 Task: Search round trip flight ticket for 2 adults, 4 children and 1 infant on lap in business from Memphis: Memphis International Airport to Evansville: Evansville Regional Airport on 8-3-2023 and return on 8-3-2023. Choice of flights is Westjet. Price is upto 78000. Outbound departure time preference is 16:00.
Action: Mouse moved to (284, 143)
Screenshot: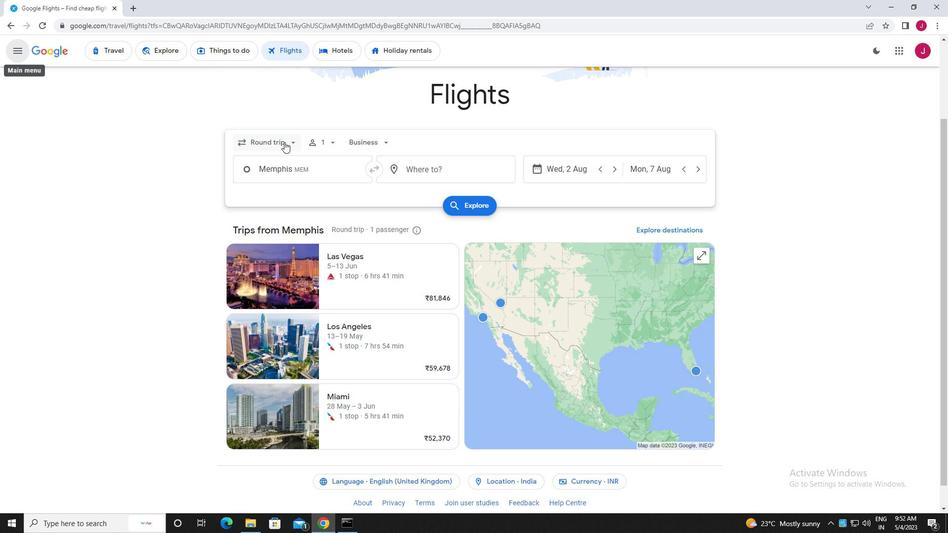 
Action: Mouse pressed left at (284, 143)
Screenshot: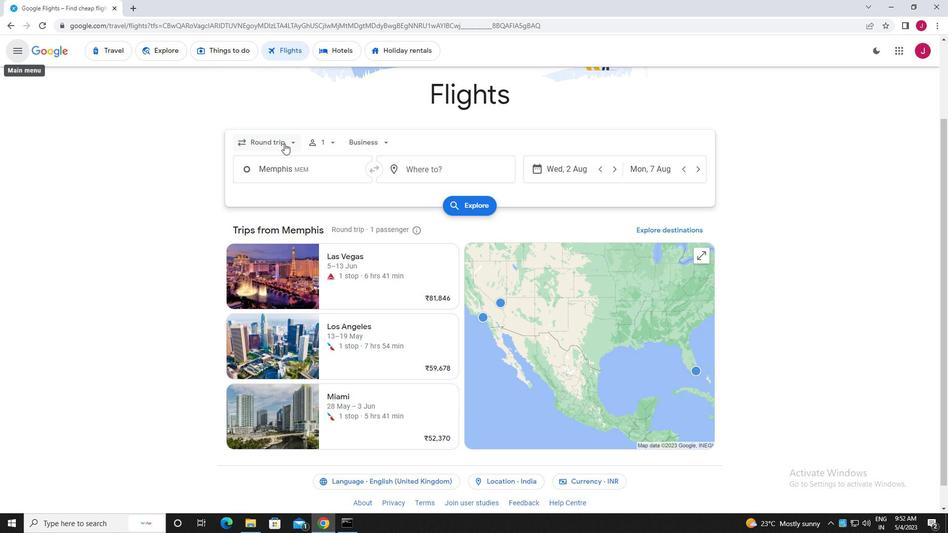 
Action: Mouse moved to (283, 162)
Screenshot: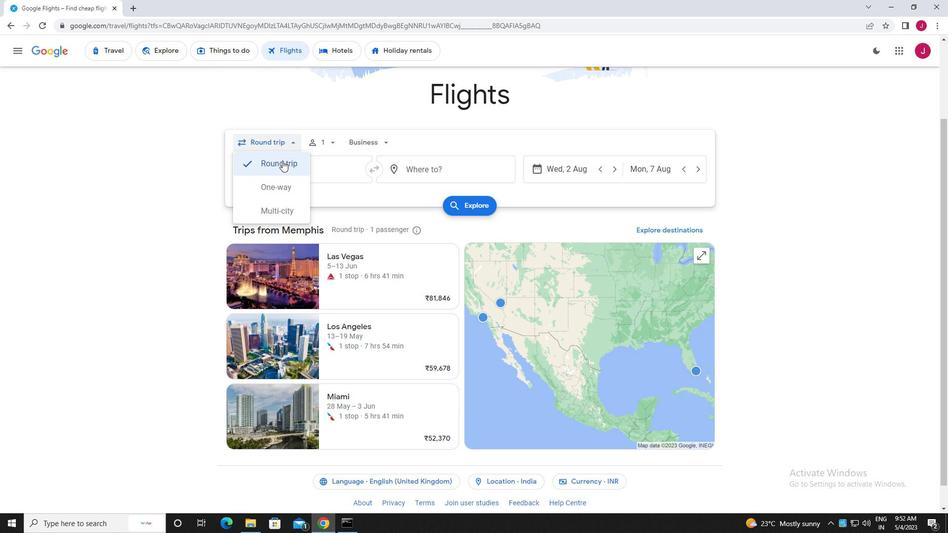 
Action: Mouse pressed left at (283, 162)
Screenshot: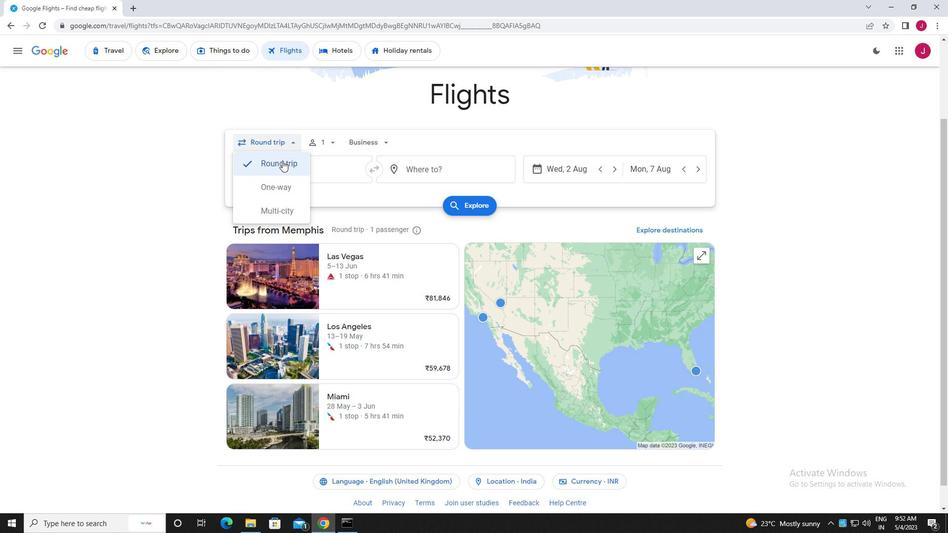 
Action: Mouse moved to (332, 140)
Screenshot: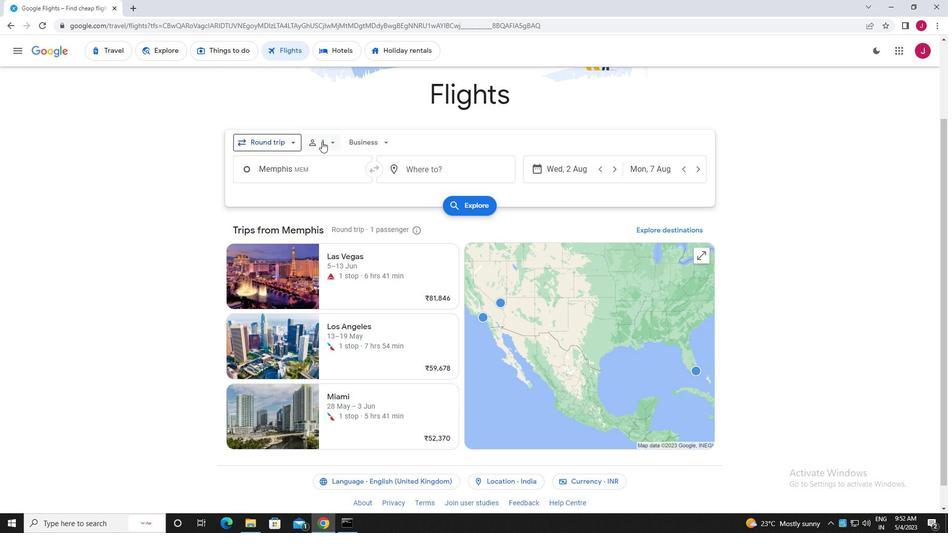 
Action: Mouse pressed left at (332, 140)
Screenshot: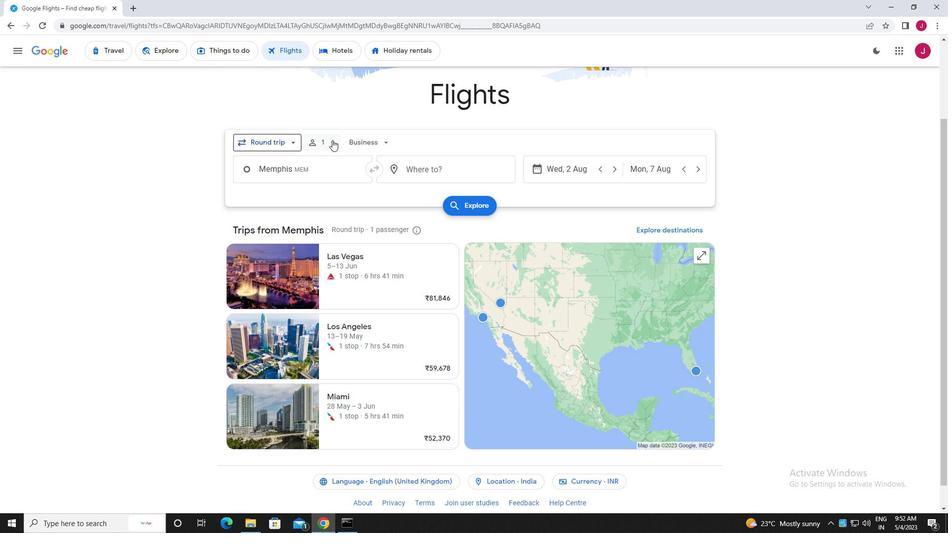 
Action: Mouse moved to (413, 168)
Screenshot: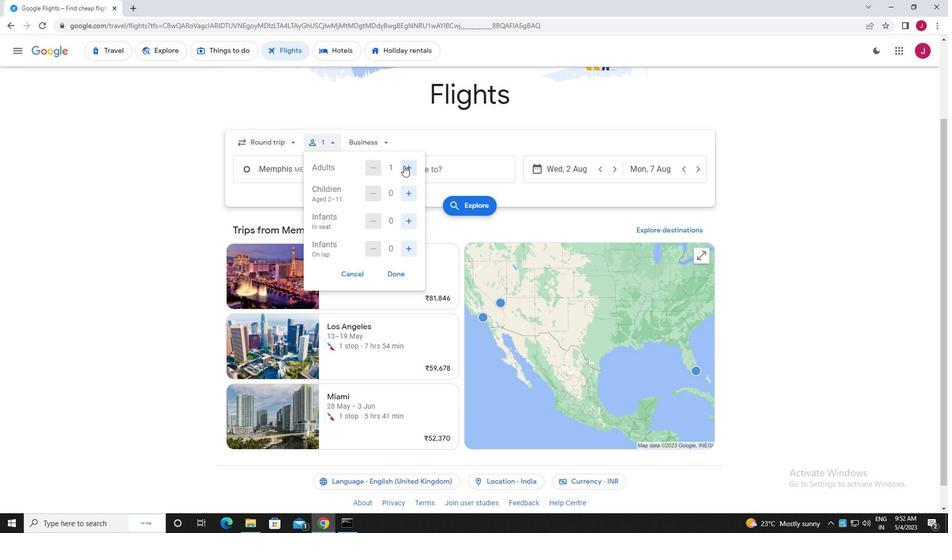 
Action: Mouse pressed left at (413, 168)
Screenshot: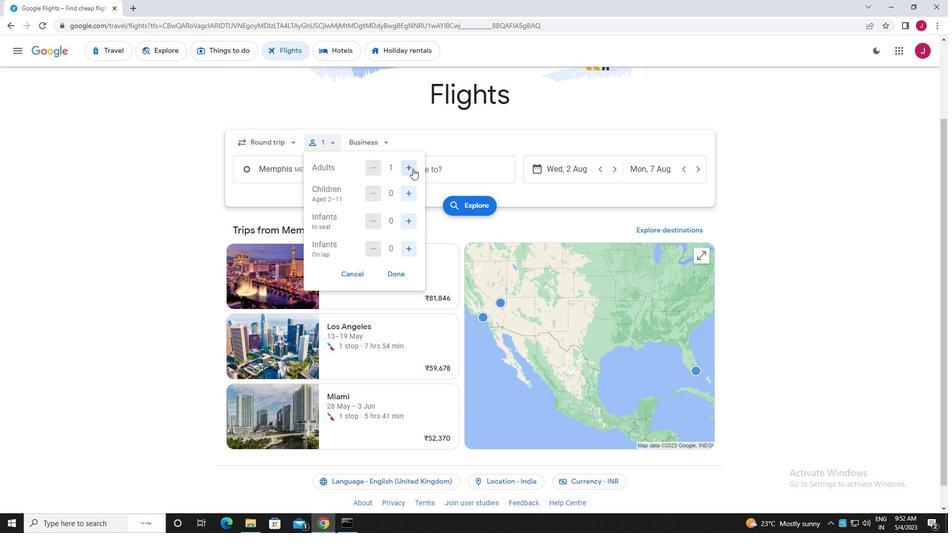 
Action: Mouse moved to (410, 196)
Screenshot: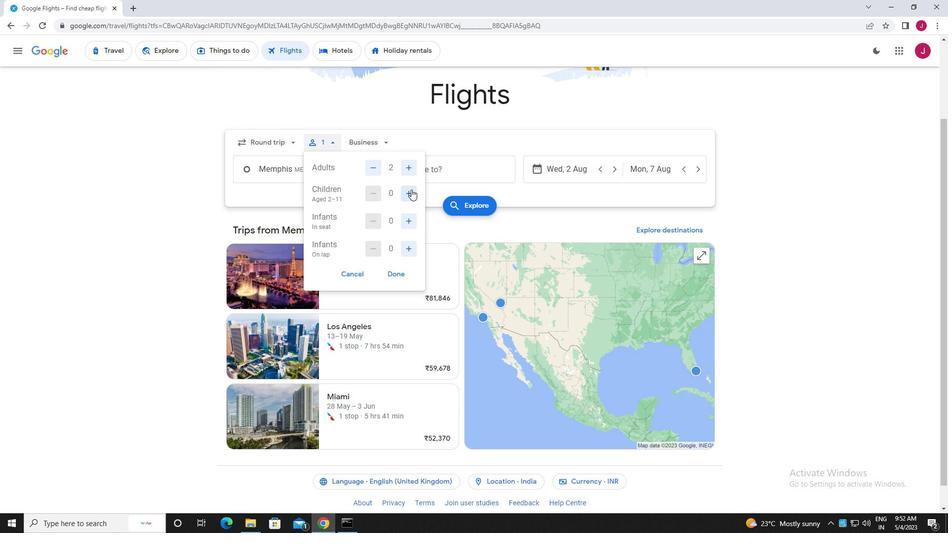 
Action: Mouse pressed left at (410, 196)
Screenshot: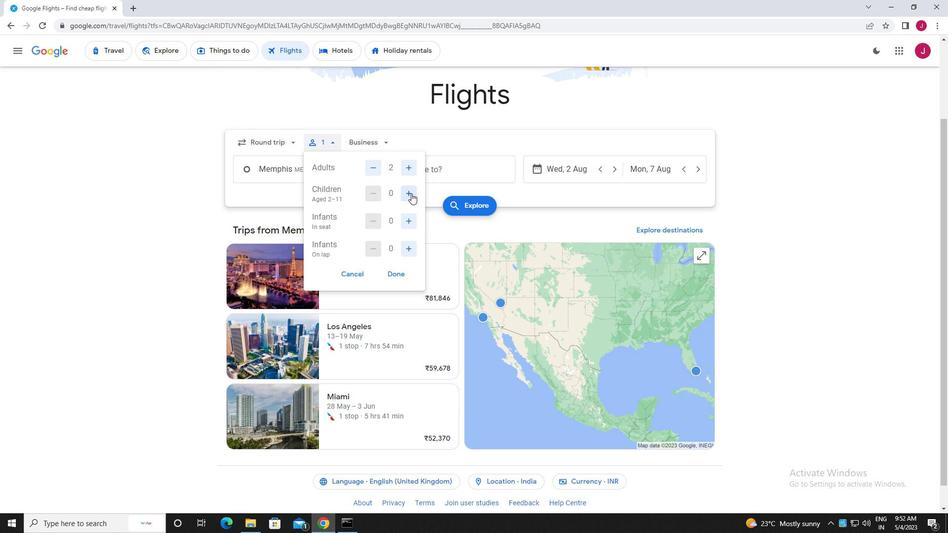 
Action: Mouse pressed left at (410, 196)
Screenshot: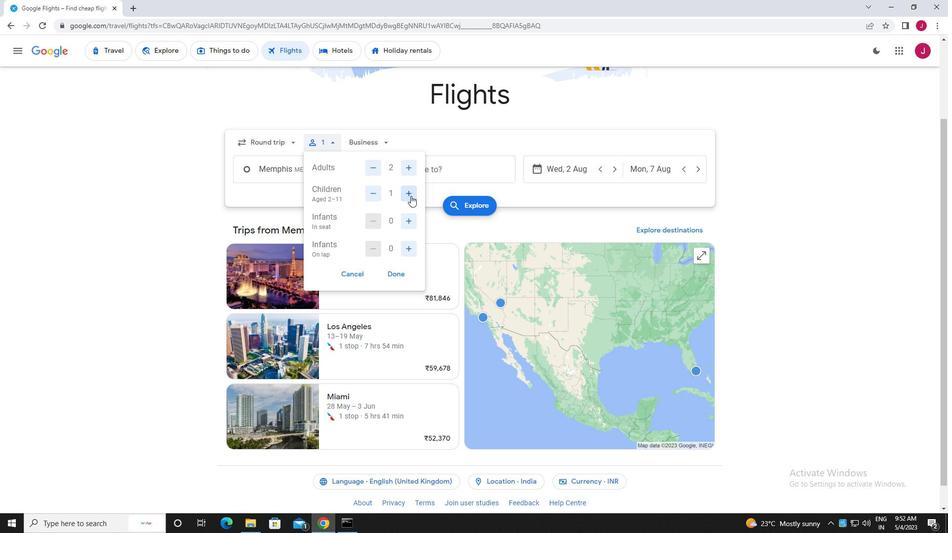 
Action: Mouse pressed left at (410, 196)
Screenshot: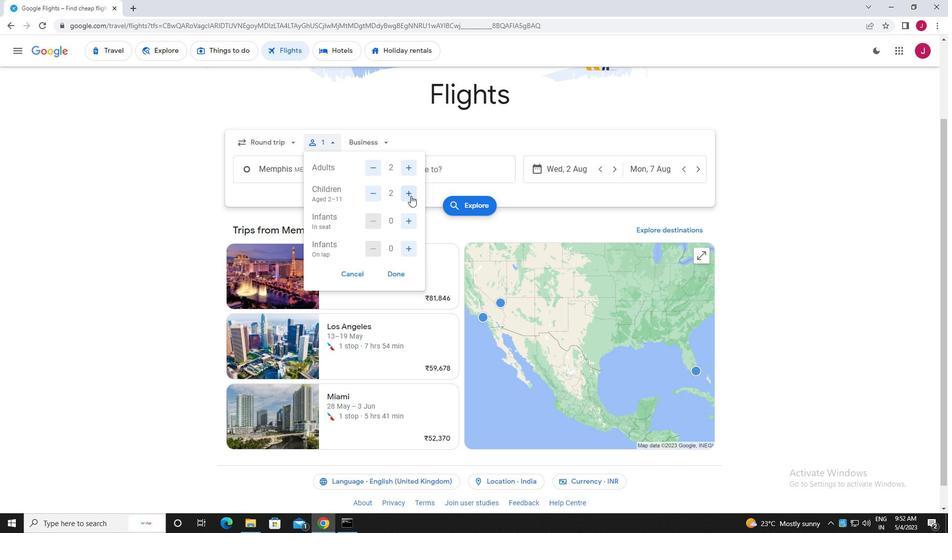 
Action: Mouse pressed left at (410, 196)
Screenshot: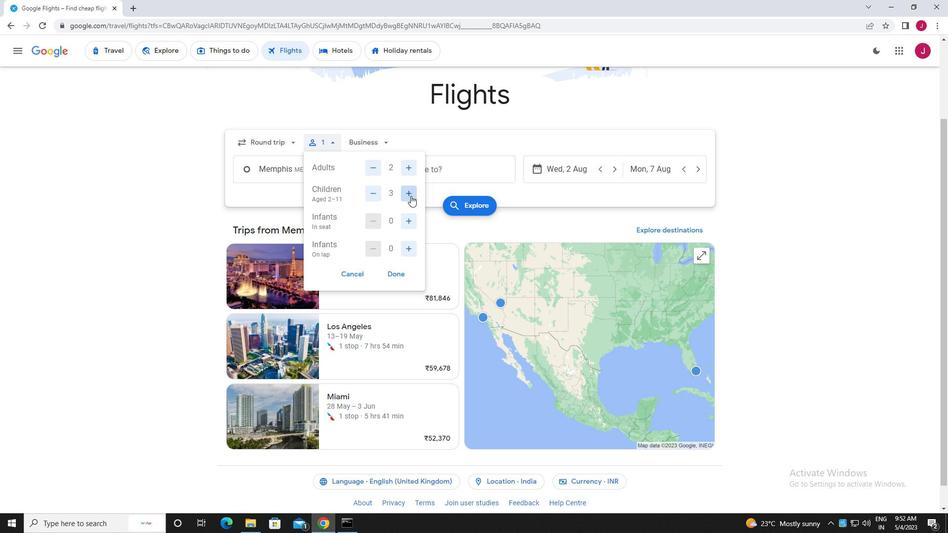 
Action: Mouse moved to (408, 249)
Screenshot: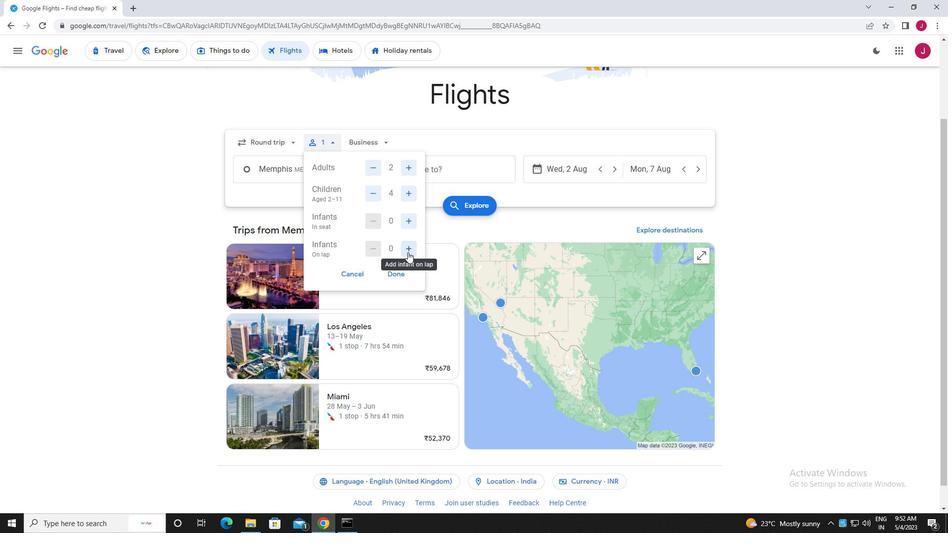 
Action: Mouse pressed left at (408, 249)
Screenshot: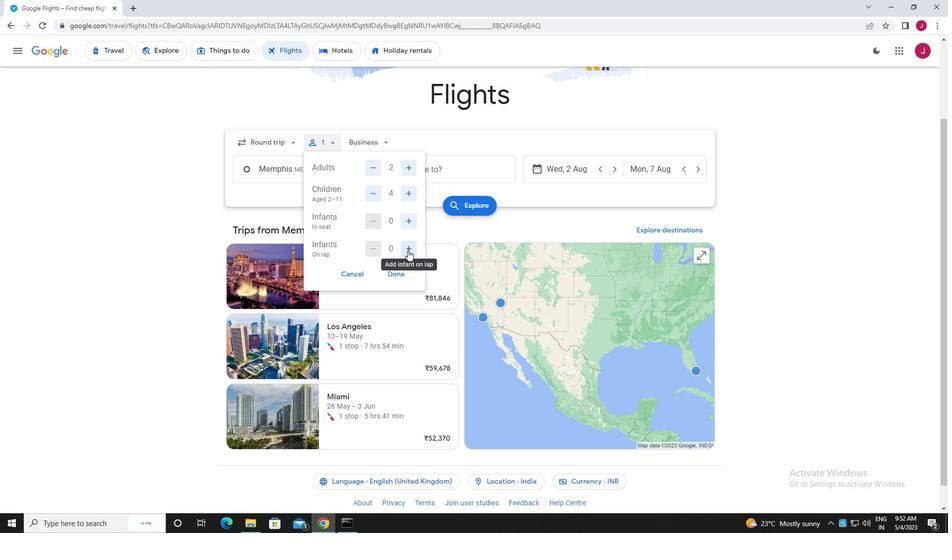 
Action: Mouse moved to (393, 273)
Screenshot: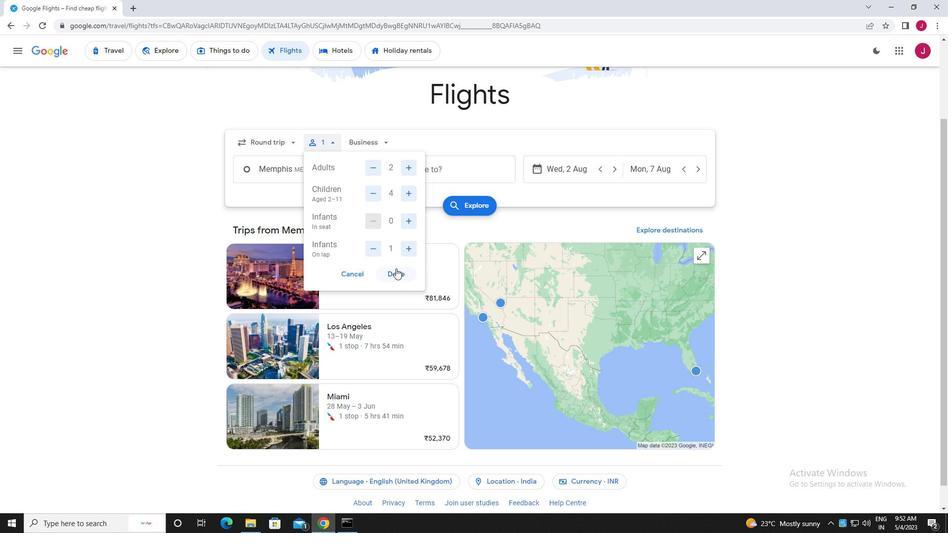 
Action: Mouse pressed left at (393, 273)
Screenshot: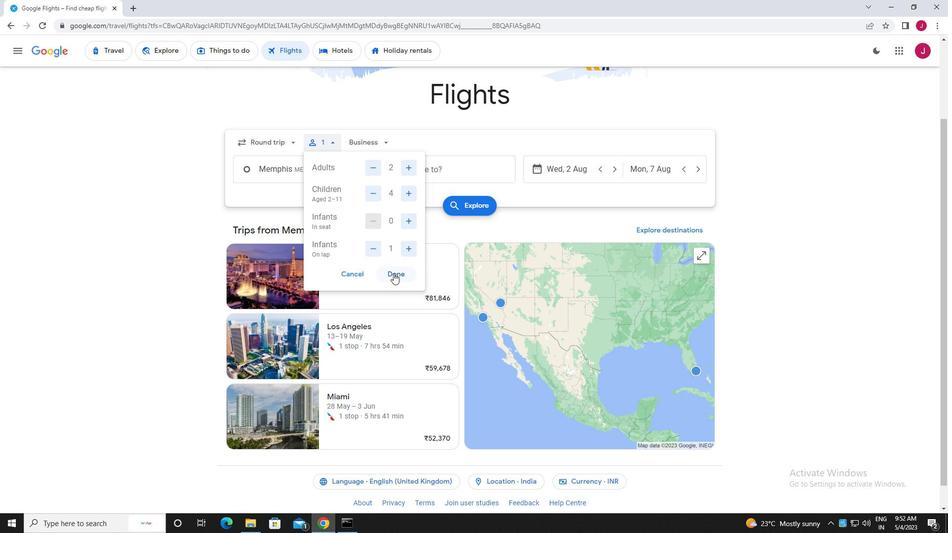 
Action: Mouse moved to (375, 145)
Screenshot: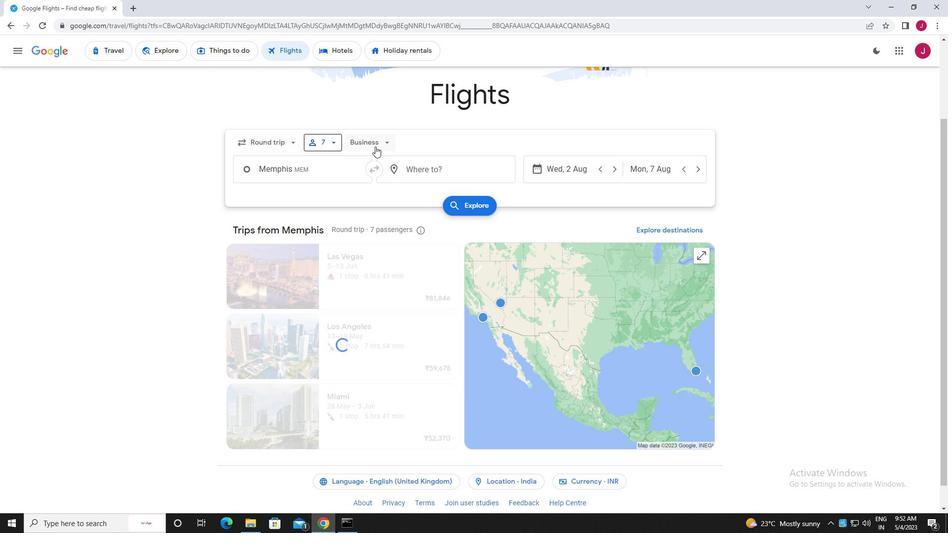 
Action: Mouse pressed left at (375, 145)
Screenshot: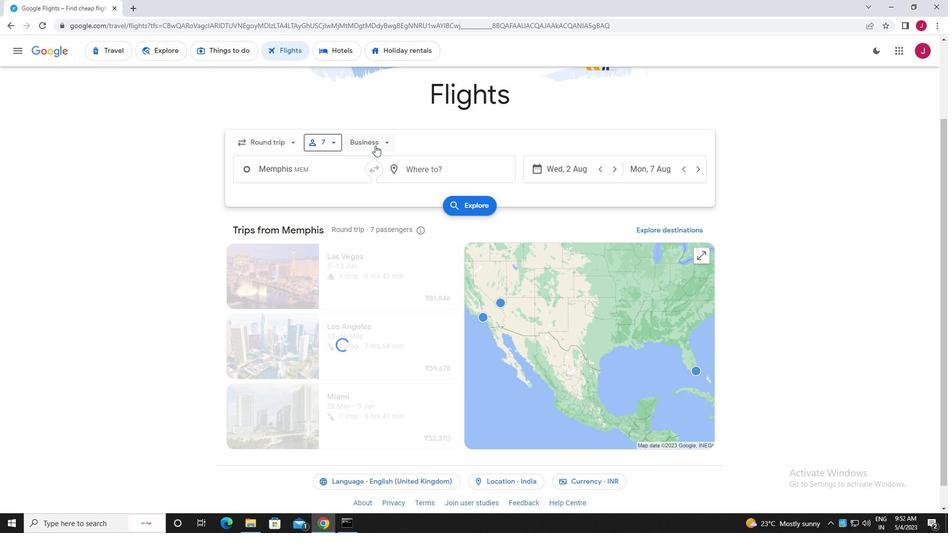 
Action: Mouse moved to (384, 210)
Screenshot: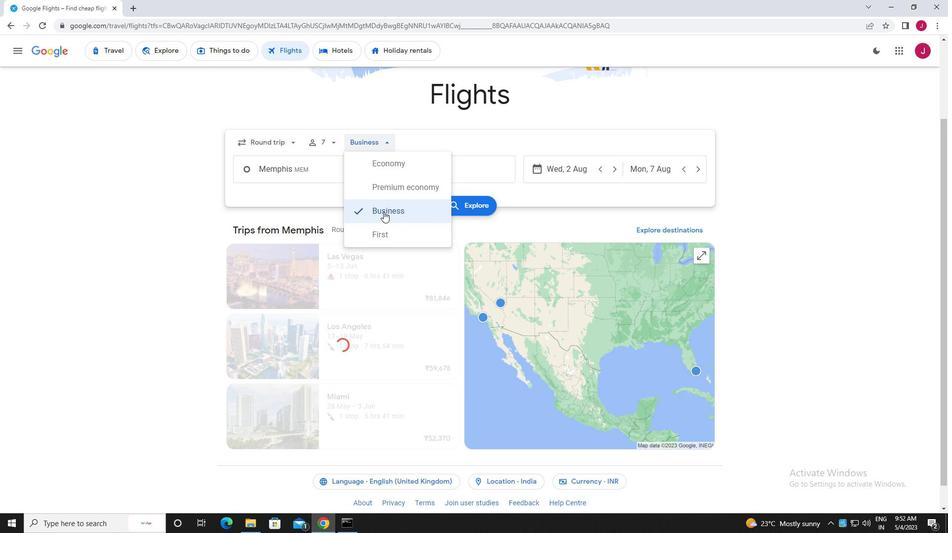 
Action: Mouse pressed left at (384, 210)
Screenshot: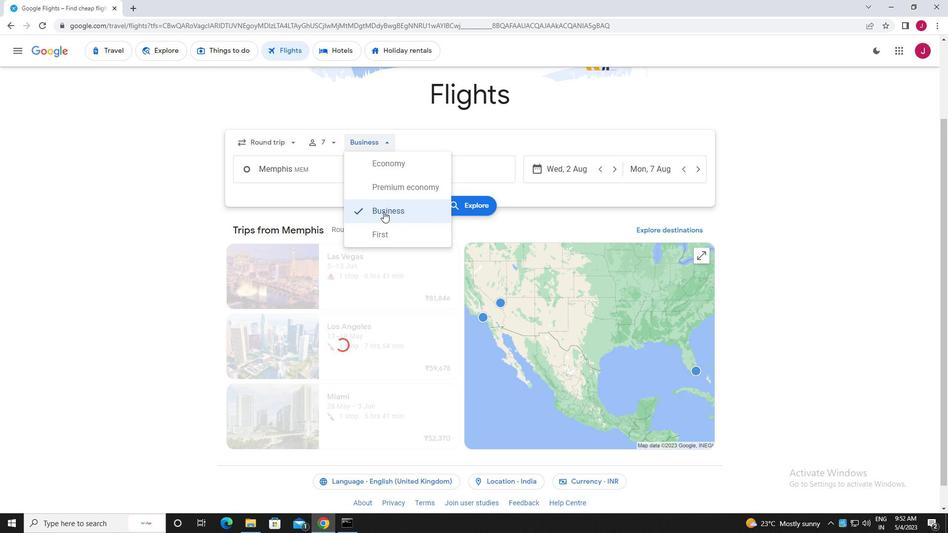 
Action: Mouse moved to (332, 172)
Screenshot: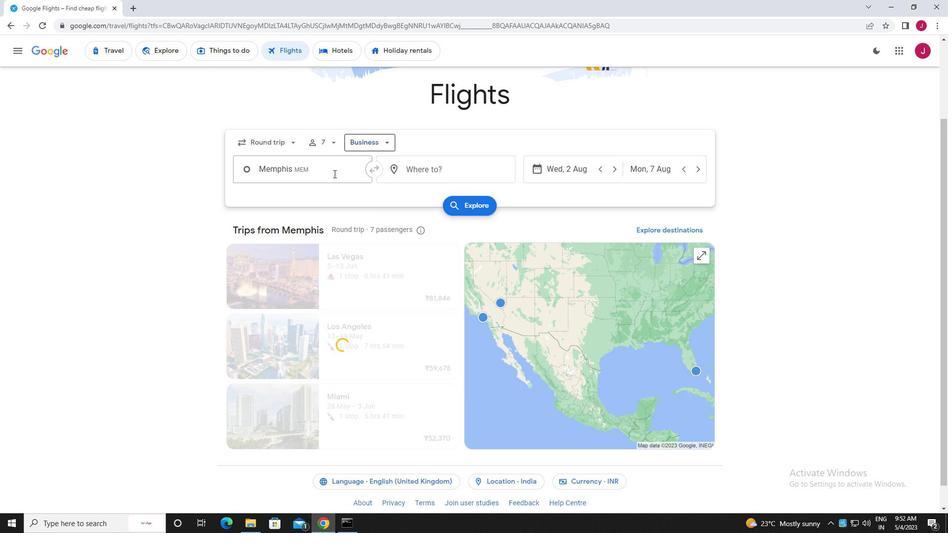 
Action: Mouse pressed left at (332, 172)
Screenshot: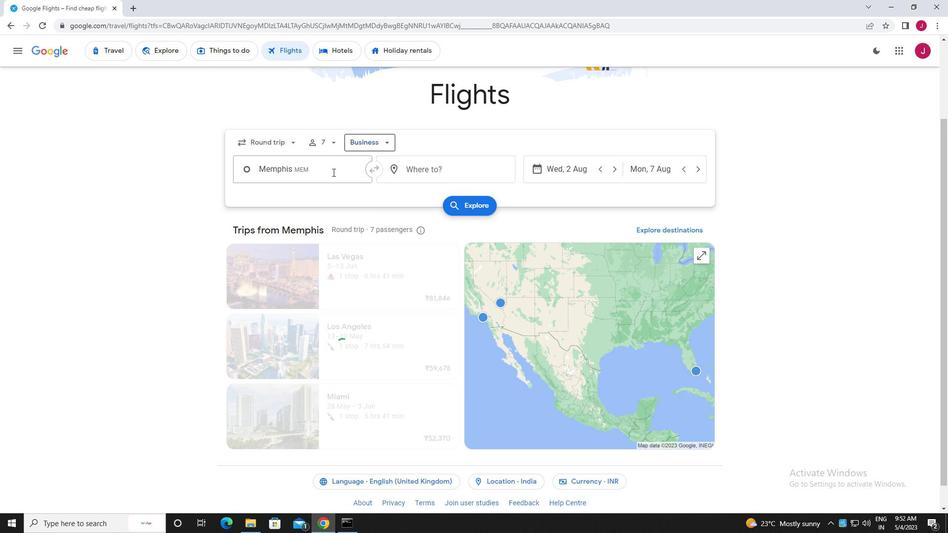 
Action: Key pressed memphis
Screenshot: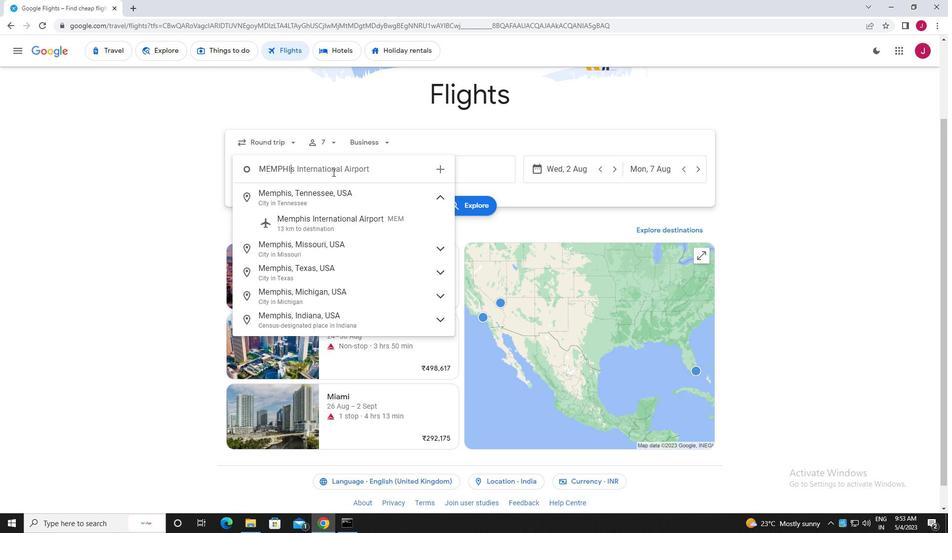 
Action: Mouse moved to (341, 216)
Screenshot: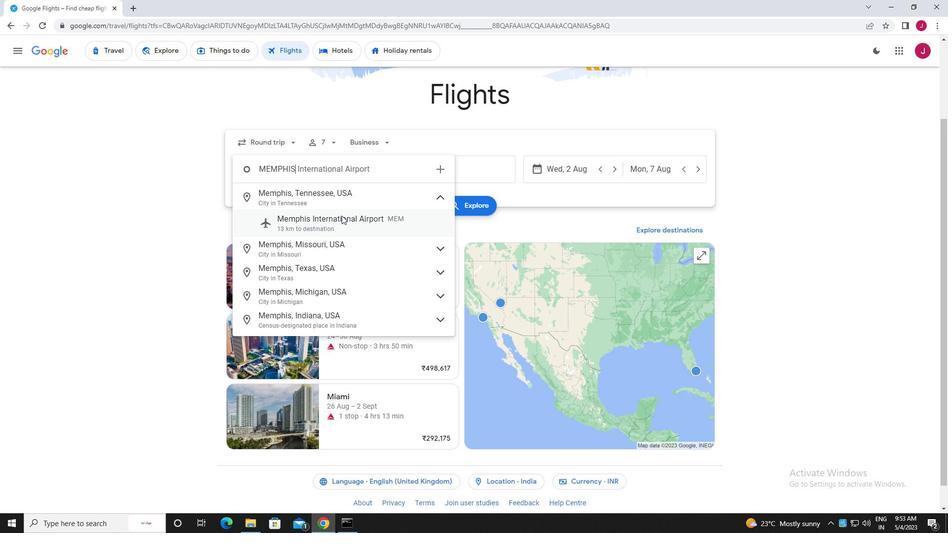 
Action: Mouse pressed left at (341, 216)
Screenshot: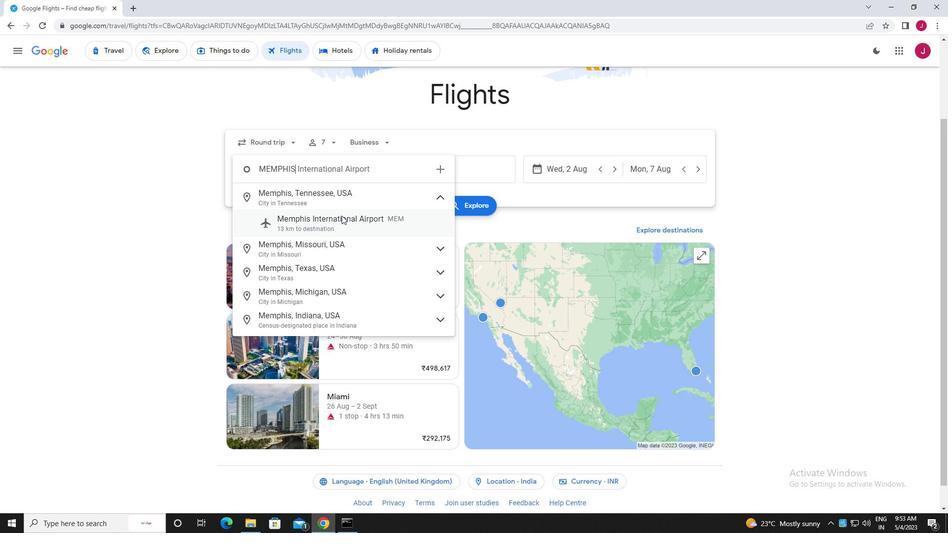 
Action: Mouse moved to (464, 173)
Screenshot: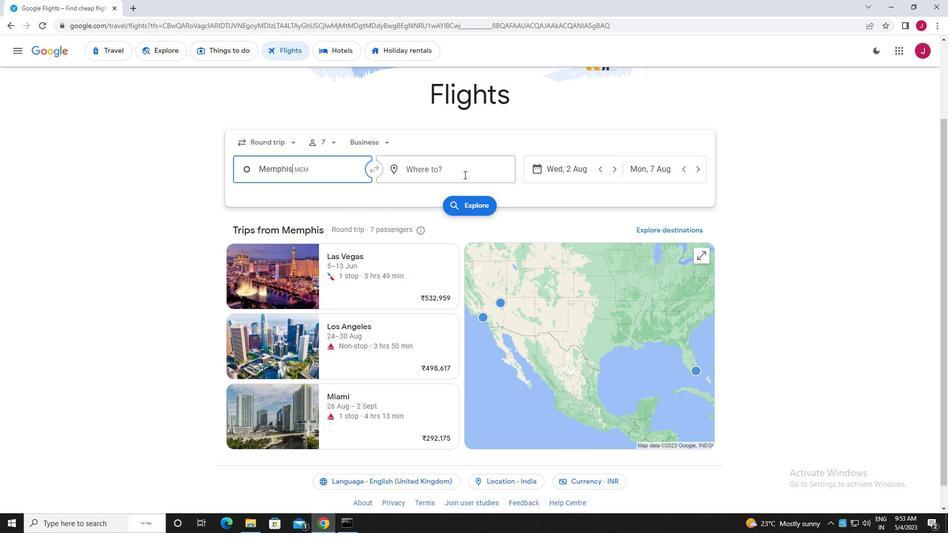 
Action: Mouse pressed left at (464, 173)
Screenshot: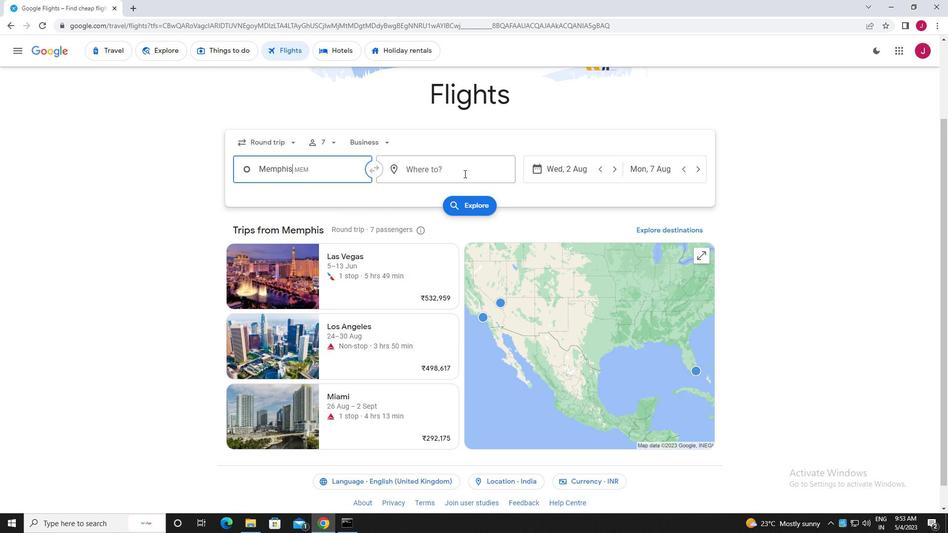 
Action: Mouse moved to (458, 174)
Screenshot: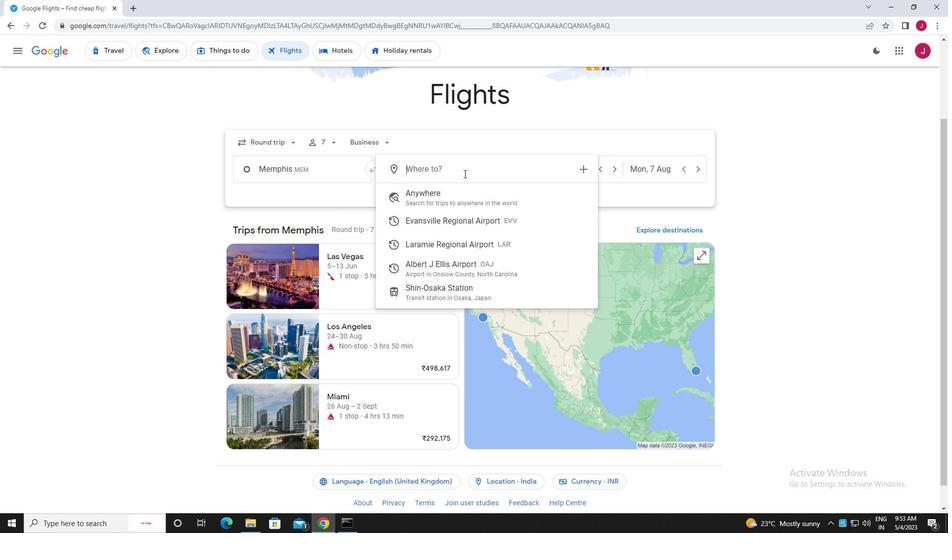 
Action: Key pressed evans
Screenshot: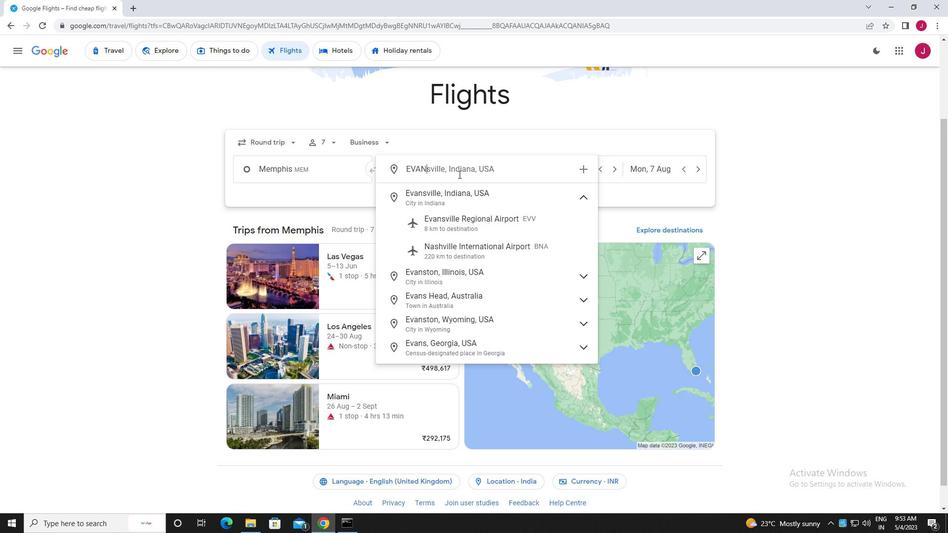 
Action: Mouse moved to (466, 220)
Screenshot: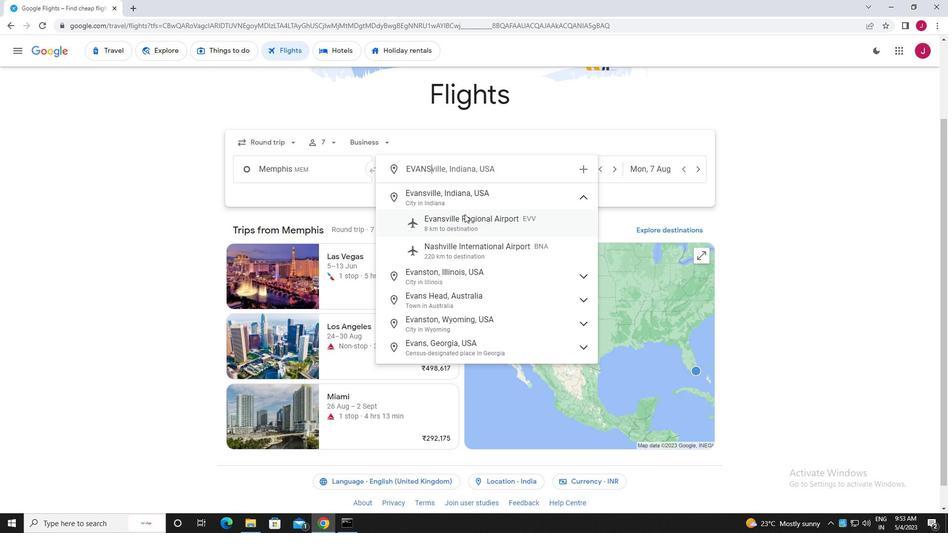 
Action: Mouse pressed left at (466, 220)
Screenshot: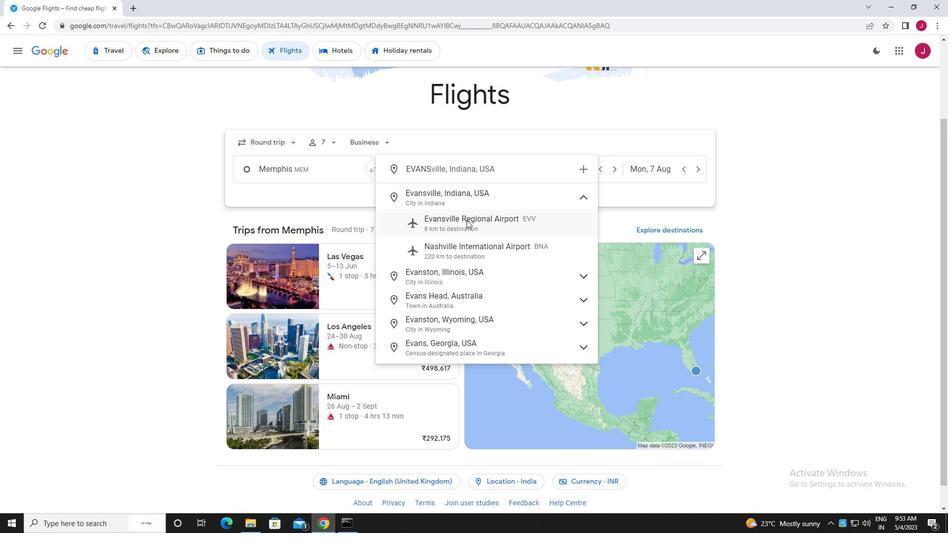 
Action: Mouse moved to (585, 173)
Screenshot: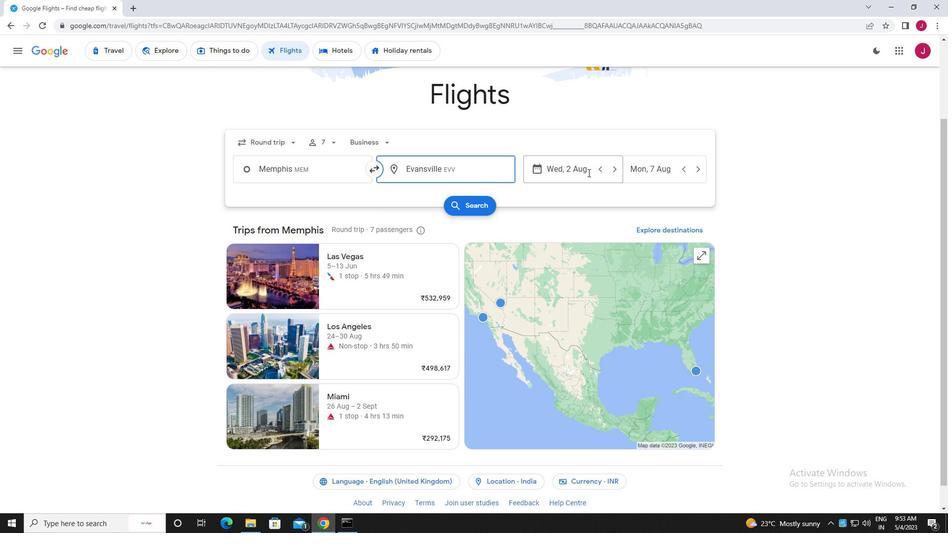 
Action: Mouse pressed left at (585, 173)
Screenshot: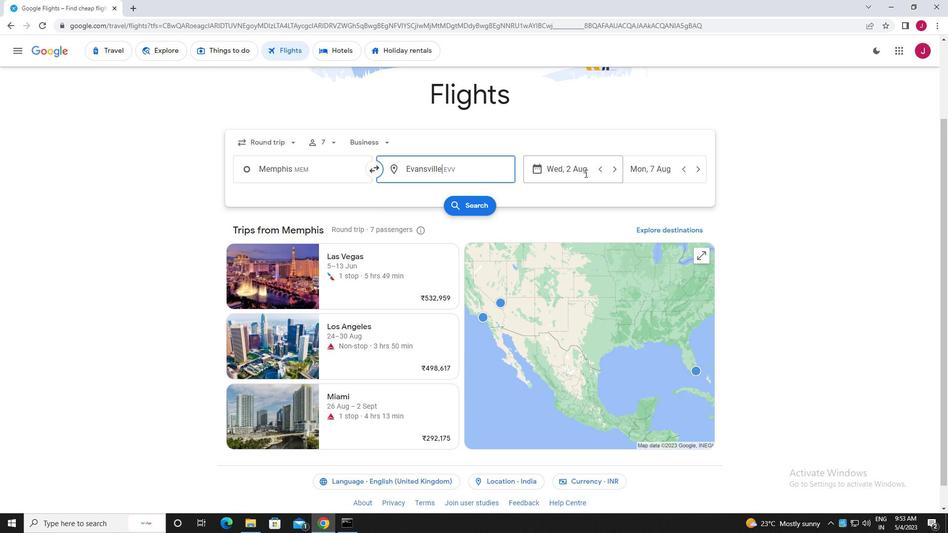 
Action: Mouse moved to (459, 245)
Screenshot: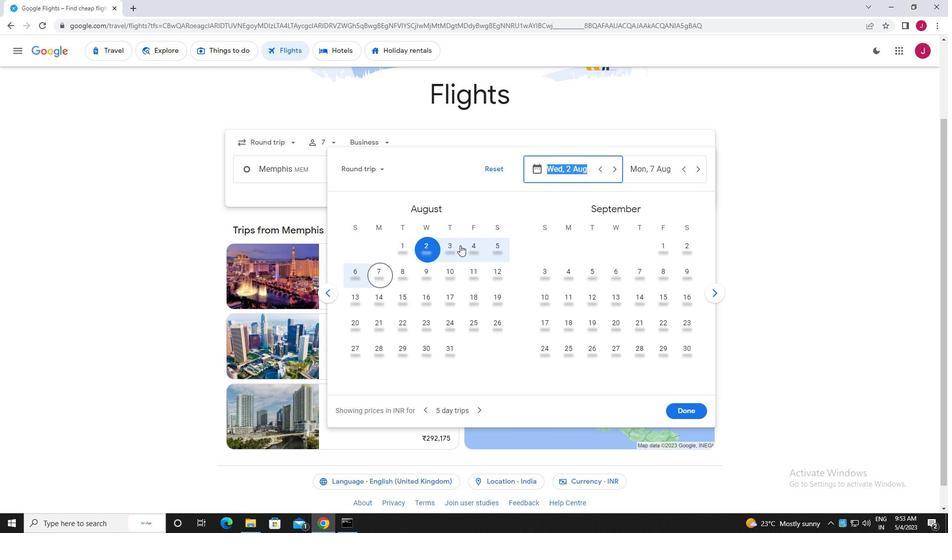 
Action: Mouse pressed left at (459, 245)
Screenshot: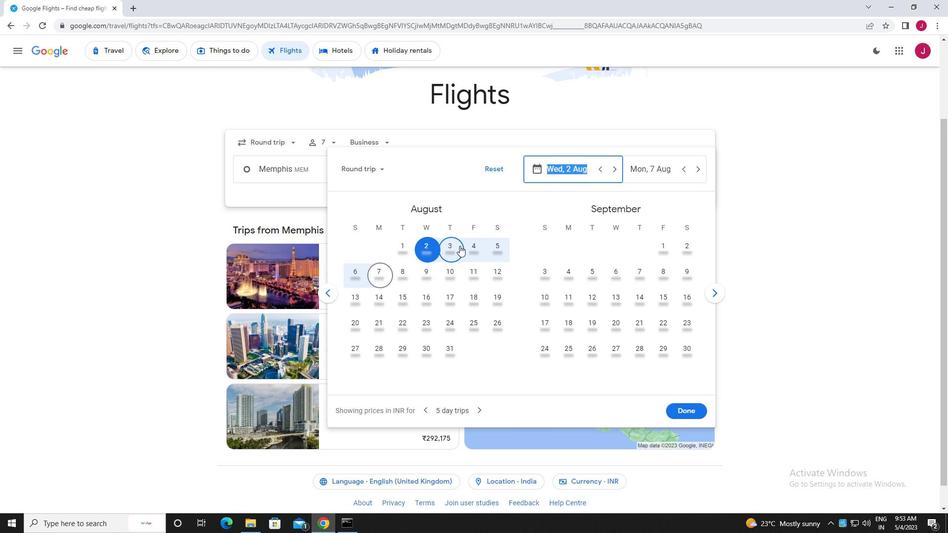 
Action: Mouse moved to (457, 248)
Screenshot: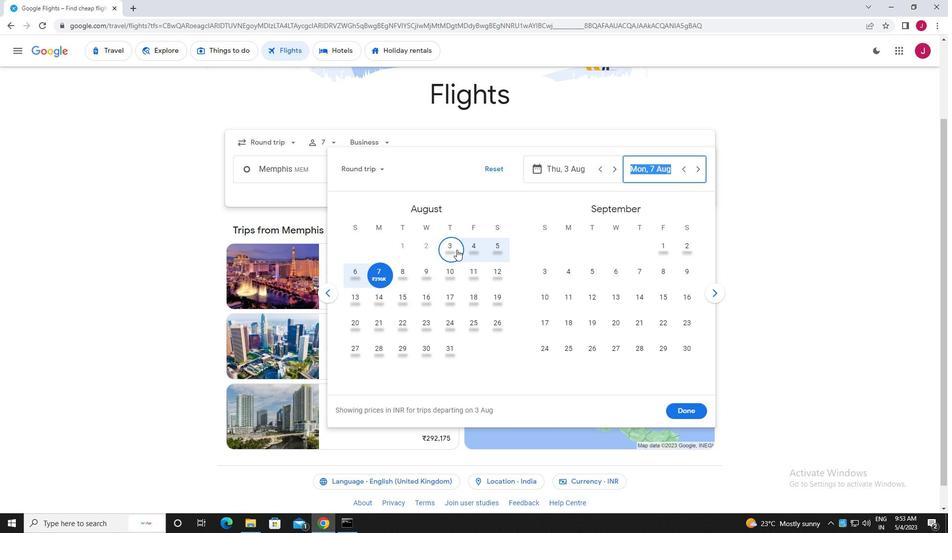 
Action: Mouse pressed left at (457, 248)
Screenshot: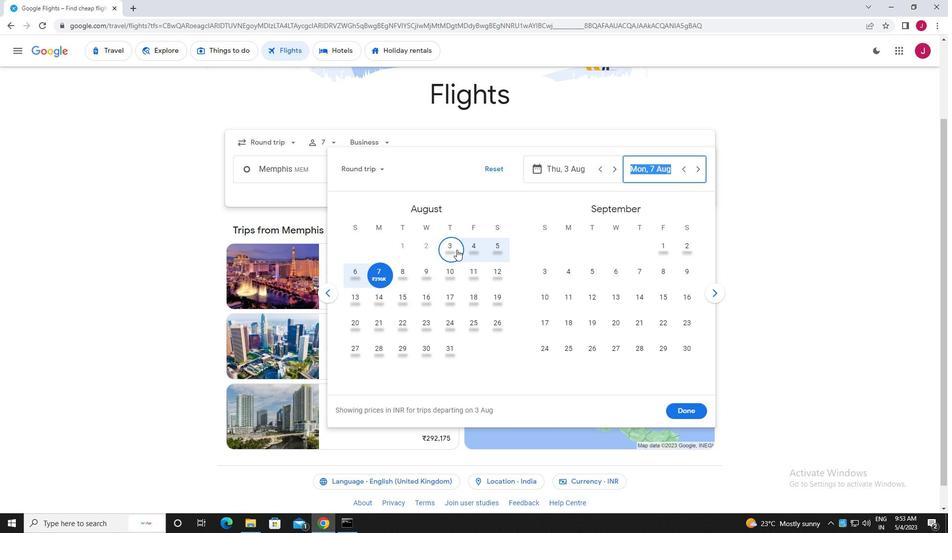 
Action: Mouse moved to (686, 411)
Screenshot: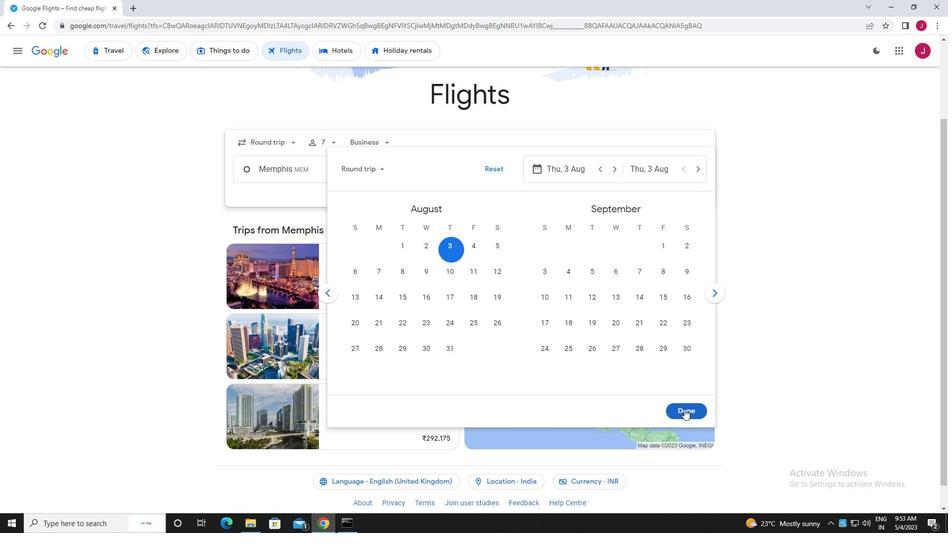 
Action: Mouse pressed left at (686, 411)
Screenshot: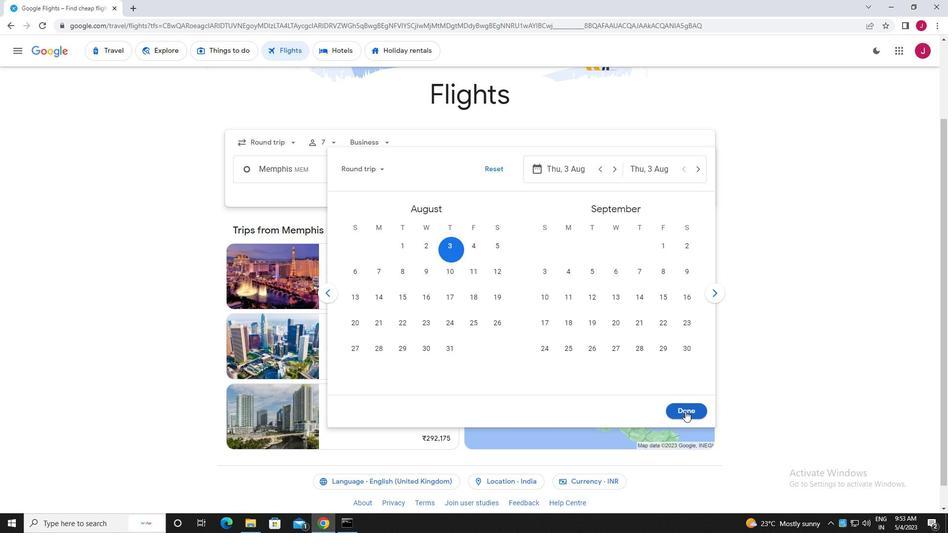 
Action: Mouse moved to (484, 207)
Screenshot: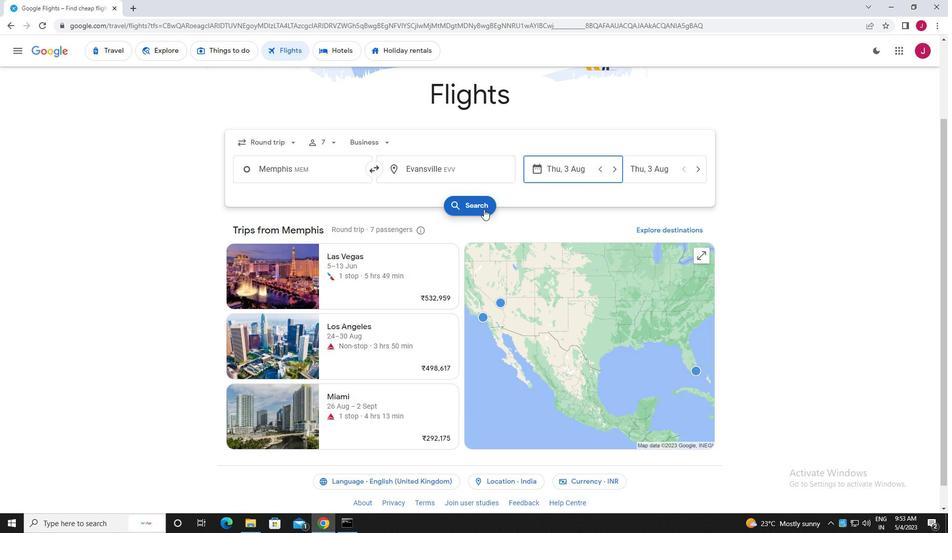 
Action: Mouse pressed left at (484, 207)
Screenshot: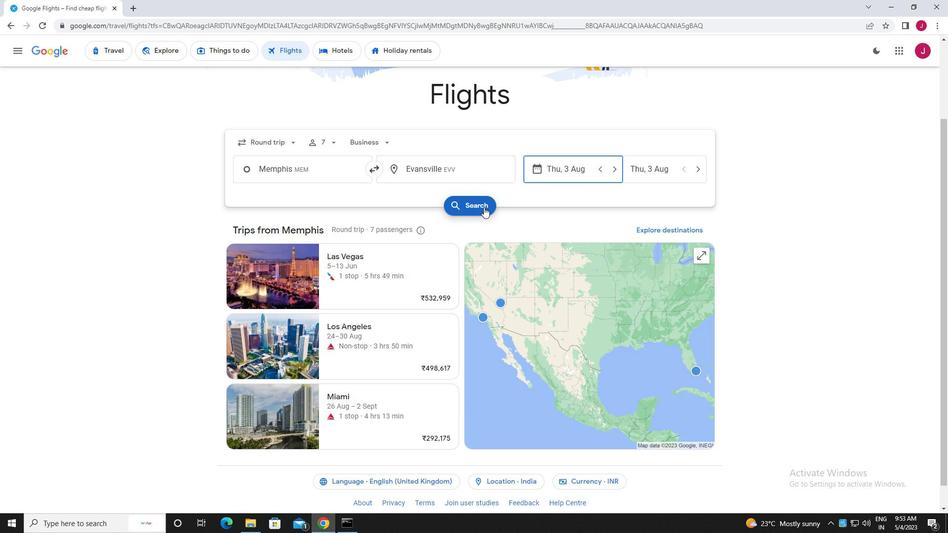 
Action: Mouse moved to (253, 144)
Screenshot: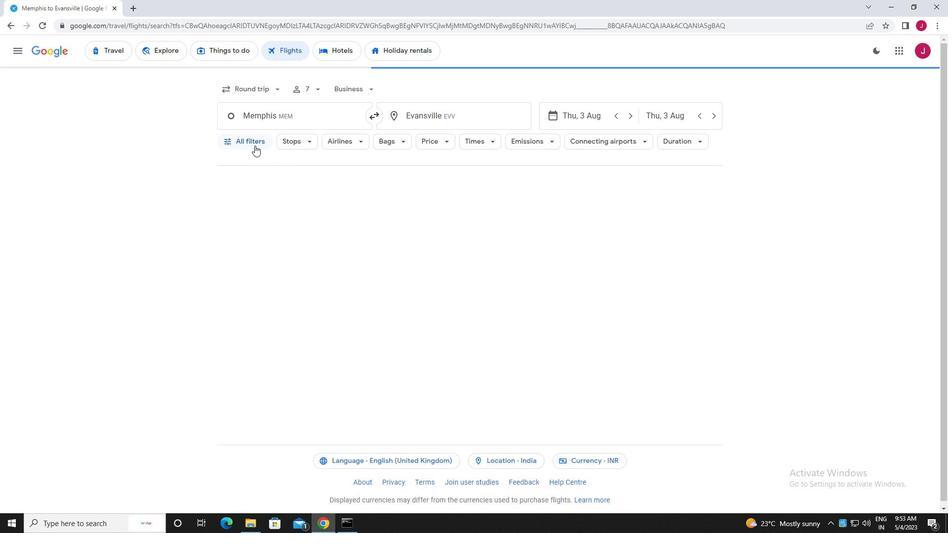 
Action: Mouse pressed left at (253, 144)
Screenshot: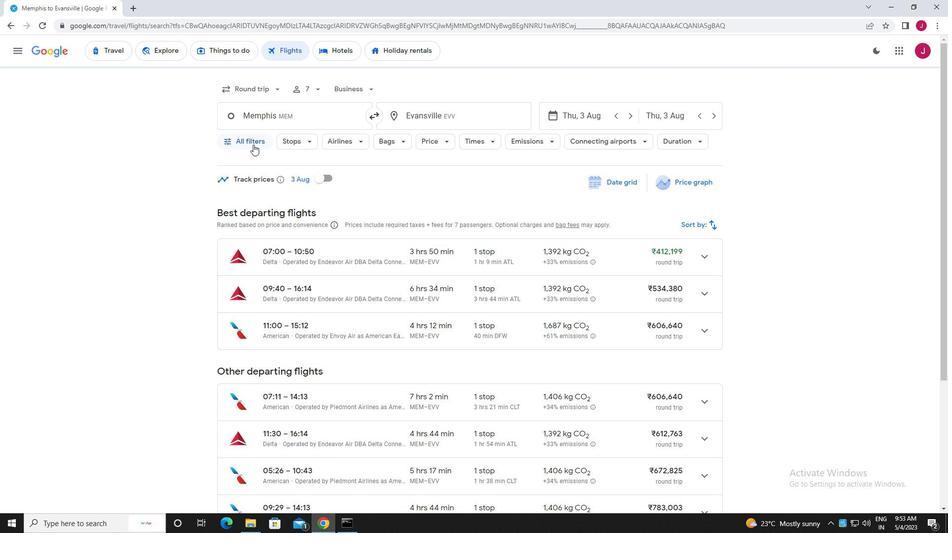 
Action: Mouse moved to (279, 204)
Screenshot: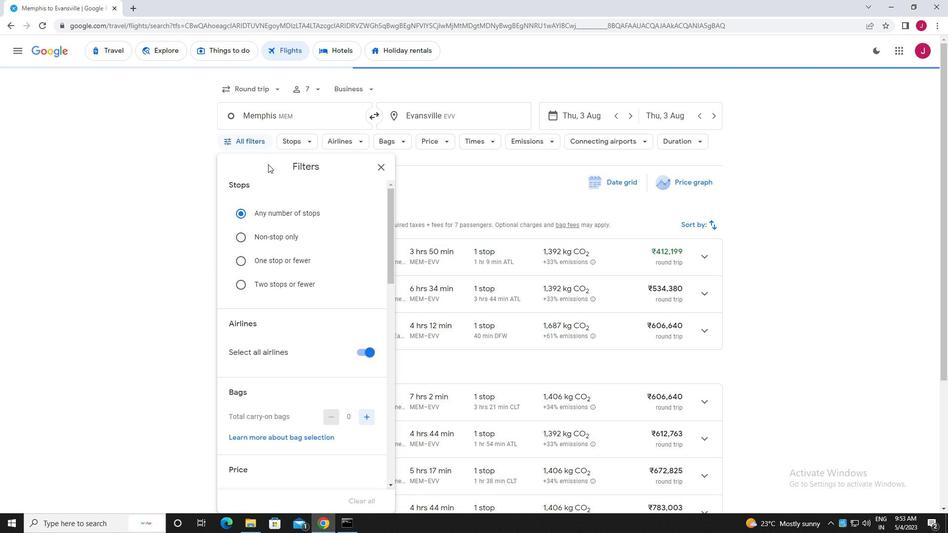 
Action: Mouse scrolled (279, 204) with delta (0, 0)
Screenshot: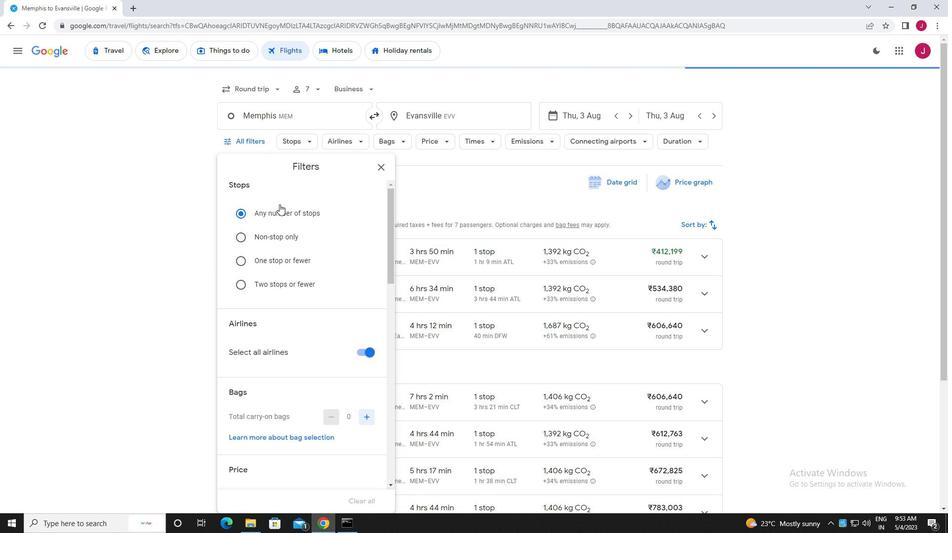 
Action: Mouse scrolled (279, 204) with delta (0, 0)
Screenshot: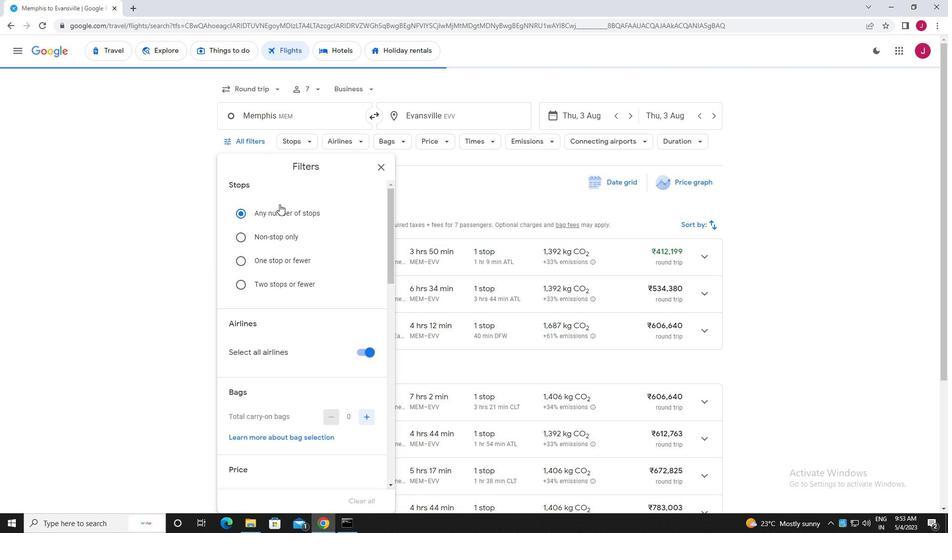 
Action: Mouse scrolled (279, 204) with delta (0, 0)
Screenshot: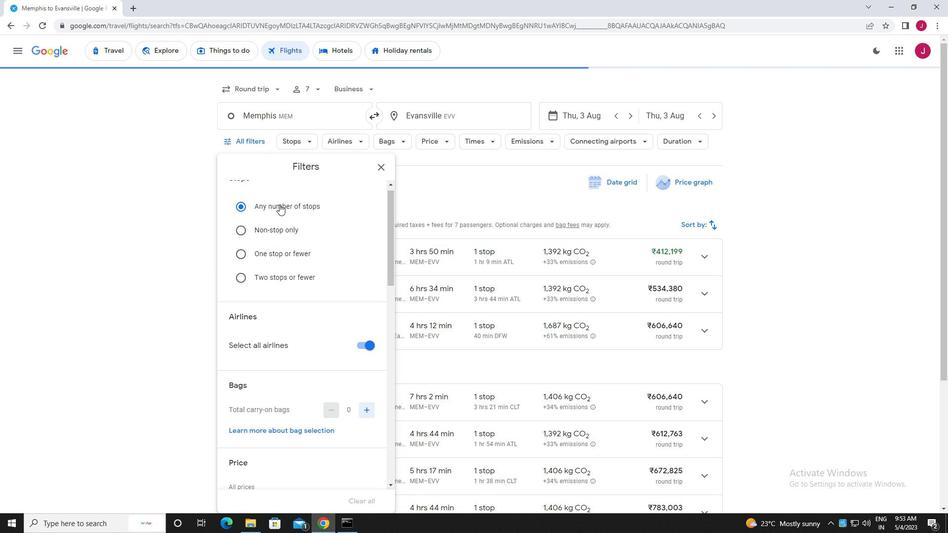 
Action: Mouse moved to (362, 206)
Screenshot: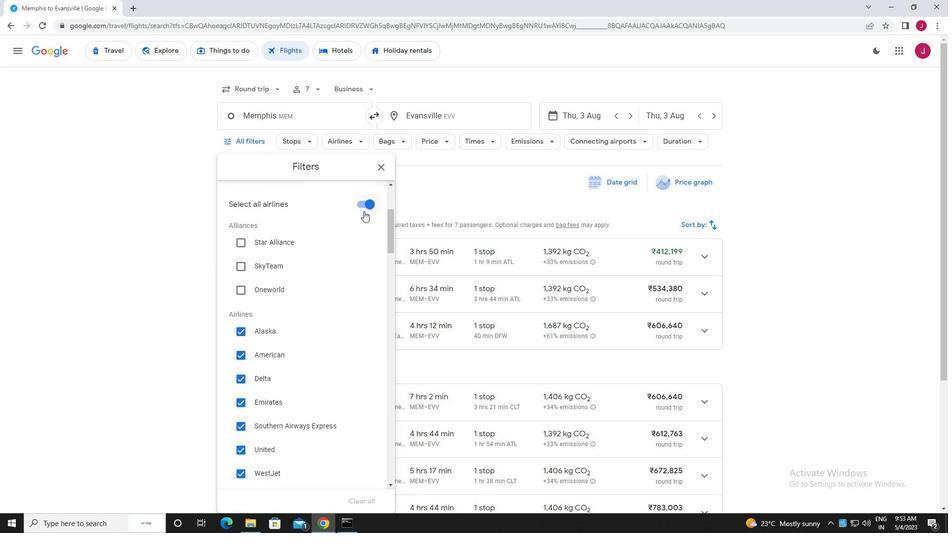 
Action: Mouse pressed left at (362, 206)
Screenshot: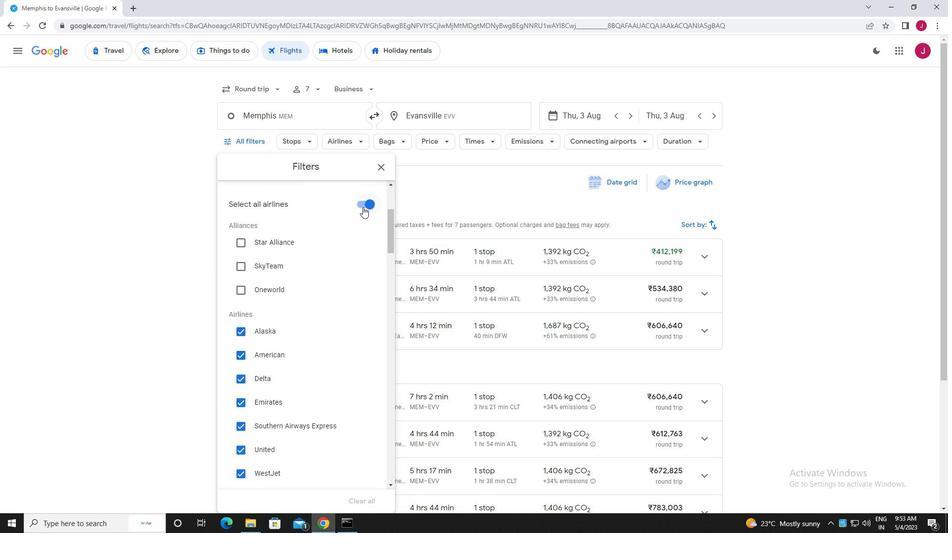 
Action: Mouse moved to (322, 223)
Screenshot: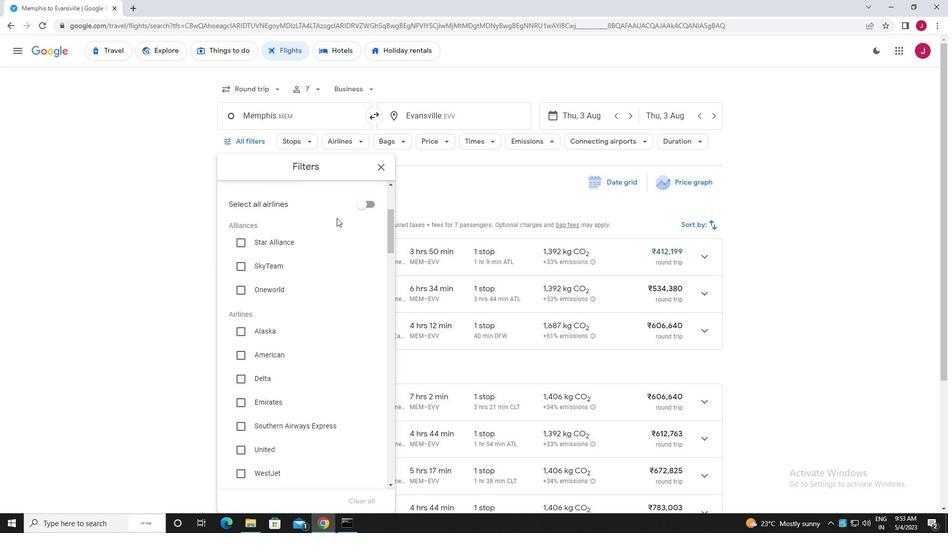 
Action: Mouse scrolled (322, 223) with delta (0, 0)
Screenshot: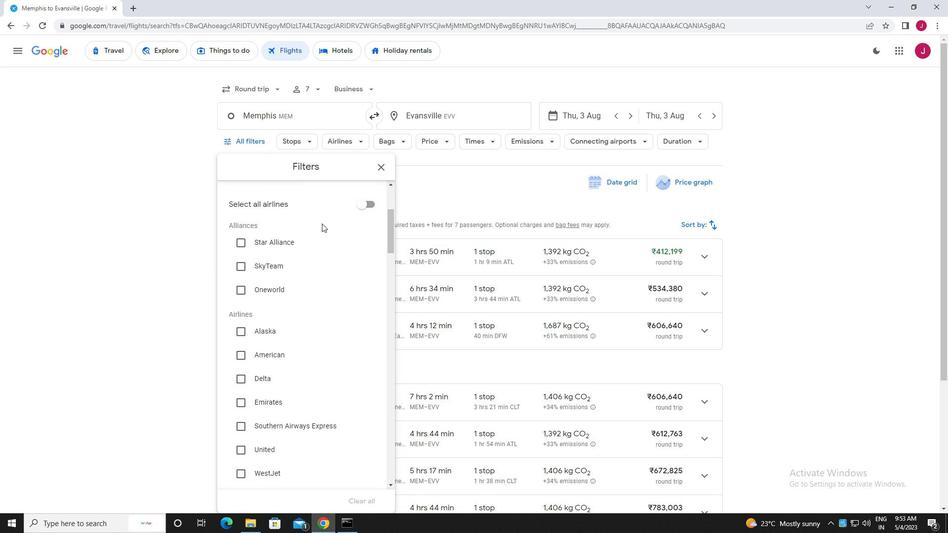 
Action: Mouse scrolled (322, 223) with delta (0, 0)
Screenshot: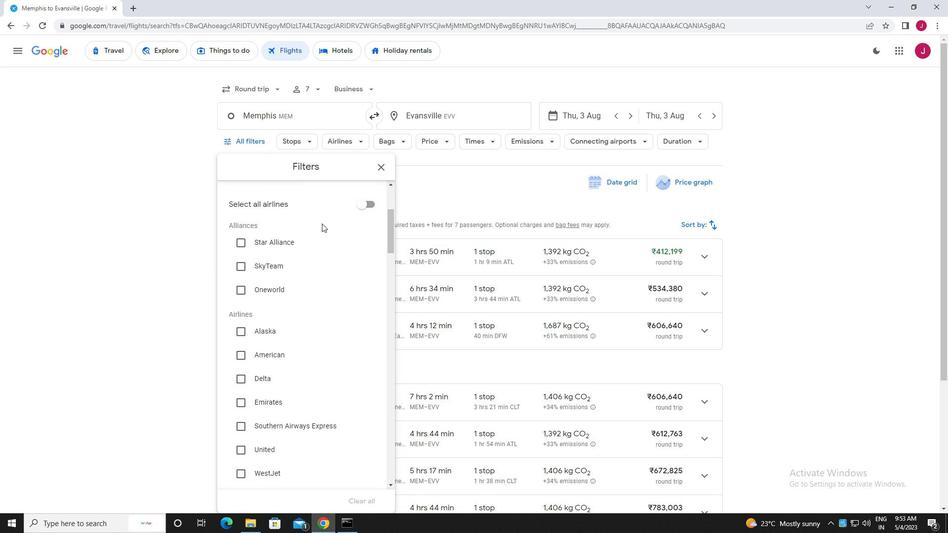 
Action: Mouse moved to (241, 376)
Screenshot: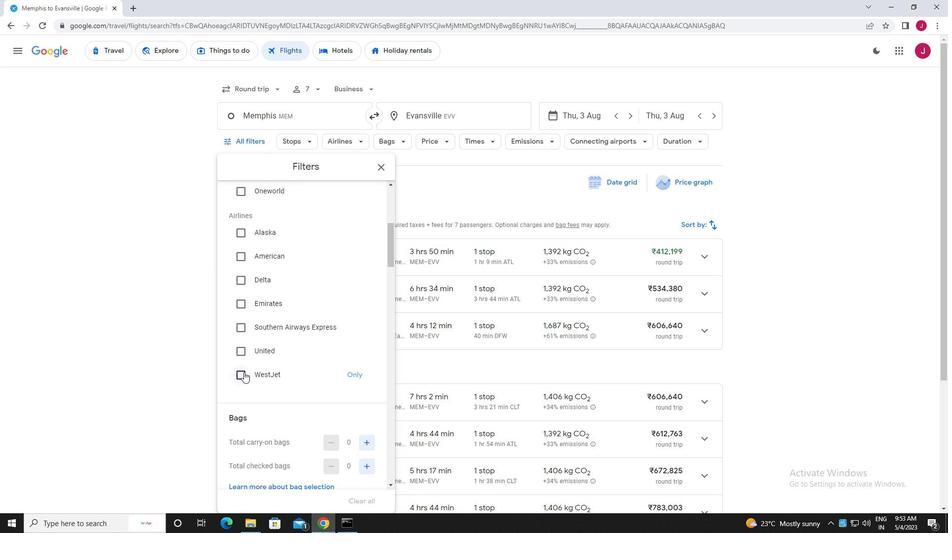 
Action: Mouse pressed left at (241, 376)
Screenshot: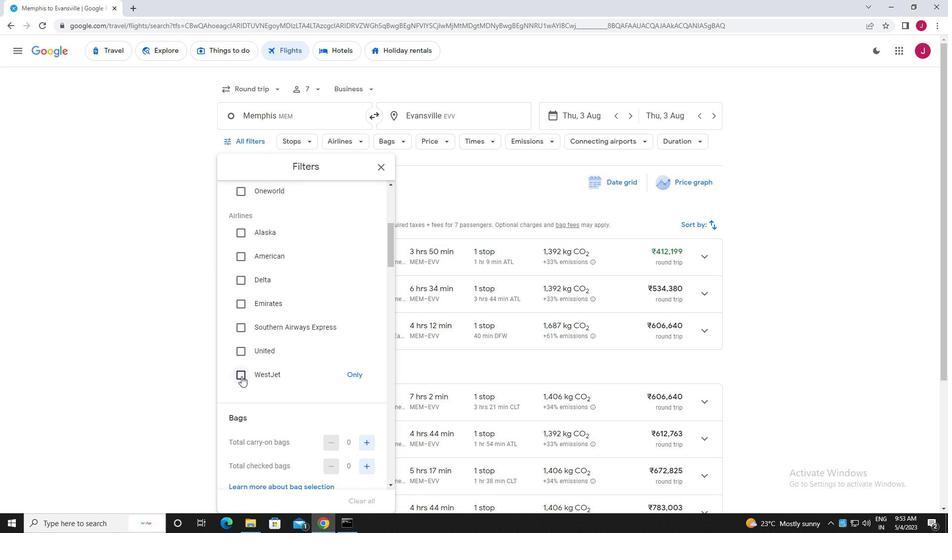 
Action: Mouse moved to (318, 313)
Screenshot: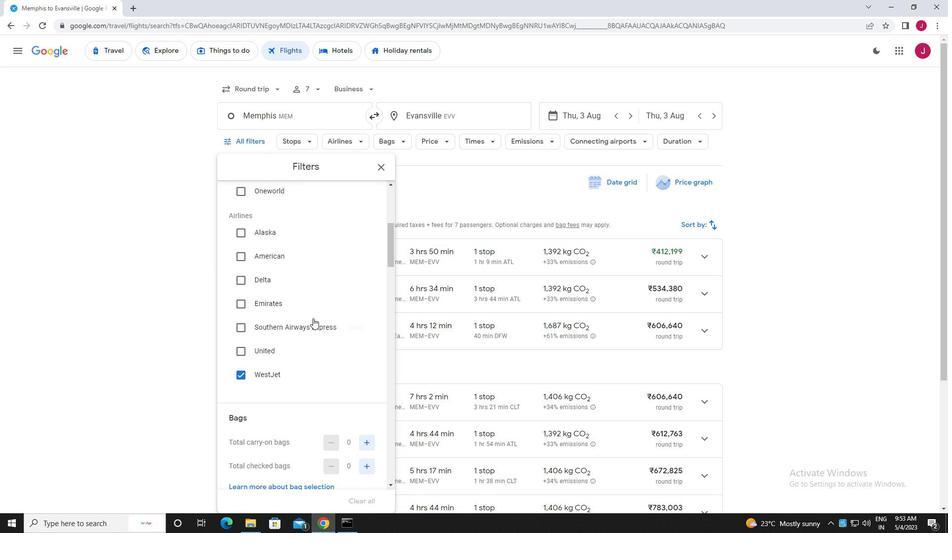 
Action: Mouse scrolled (318, 312) with delta (0, 0)
Screenshot: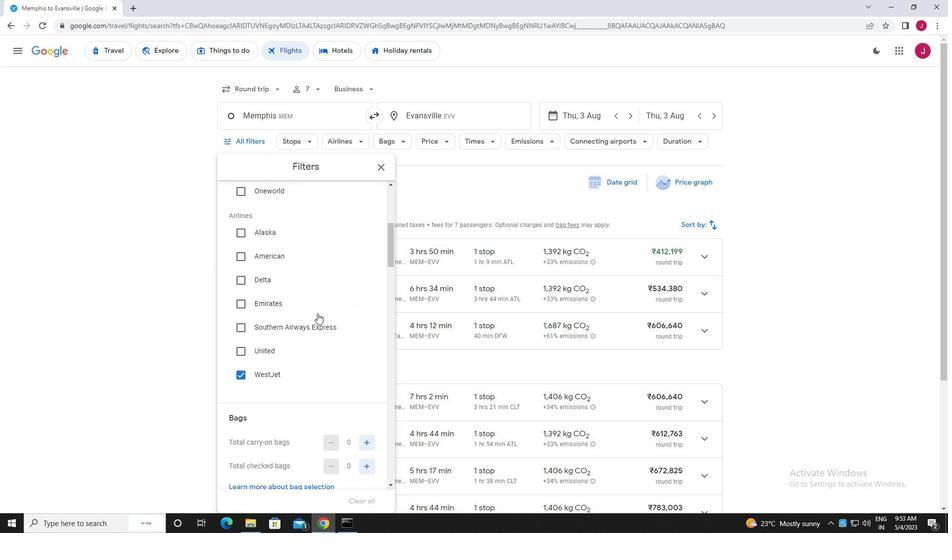 
Action: Mouse scrolled (318, 312) with delta (0, 0)
Screenshot: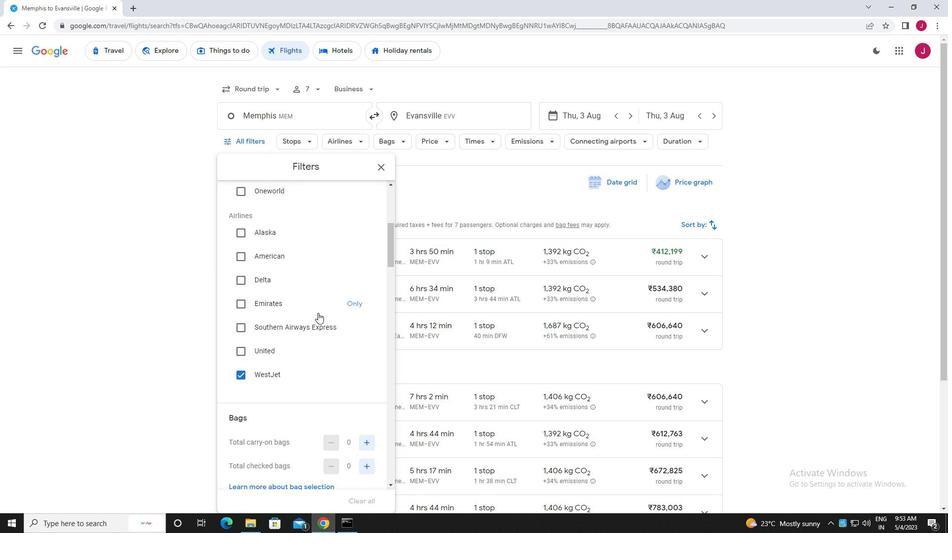 
Action: Mouse scrolled (318, 312) with delta (0, 0)
Screenshot: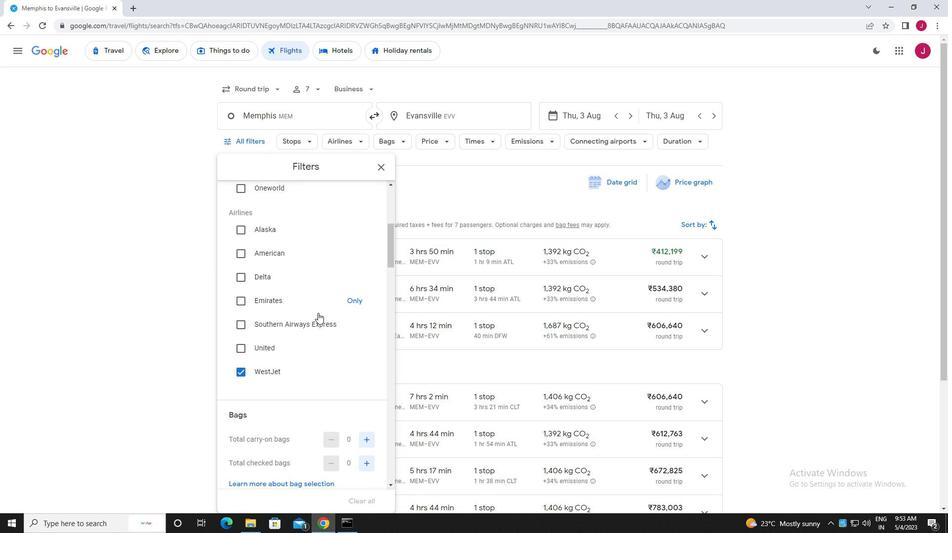 
Action: Mouse scrolled (318, 312) with delta (0, 0)
Screenshot: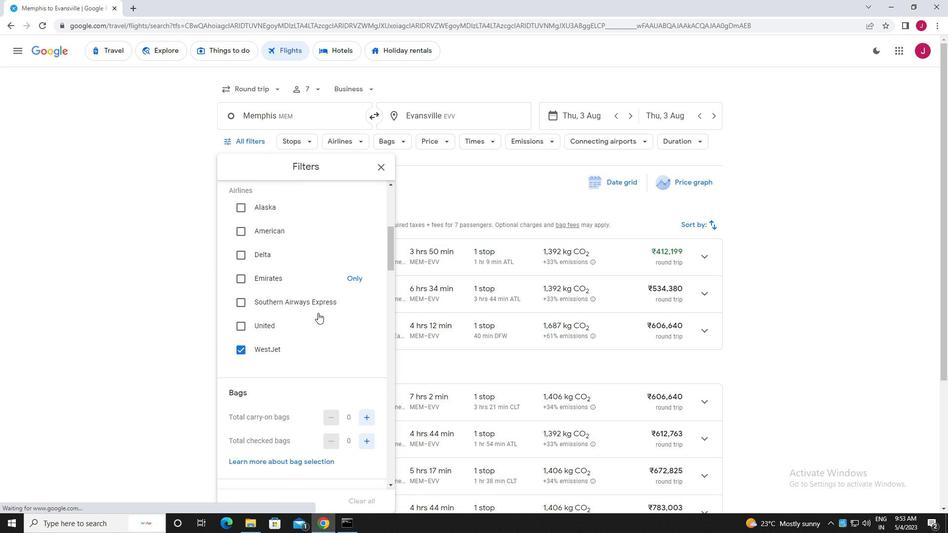 
Action: Mouse moved to (321, 305)
Screenshot: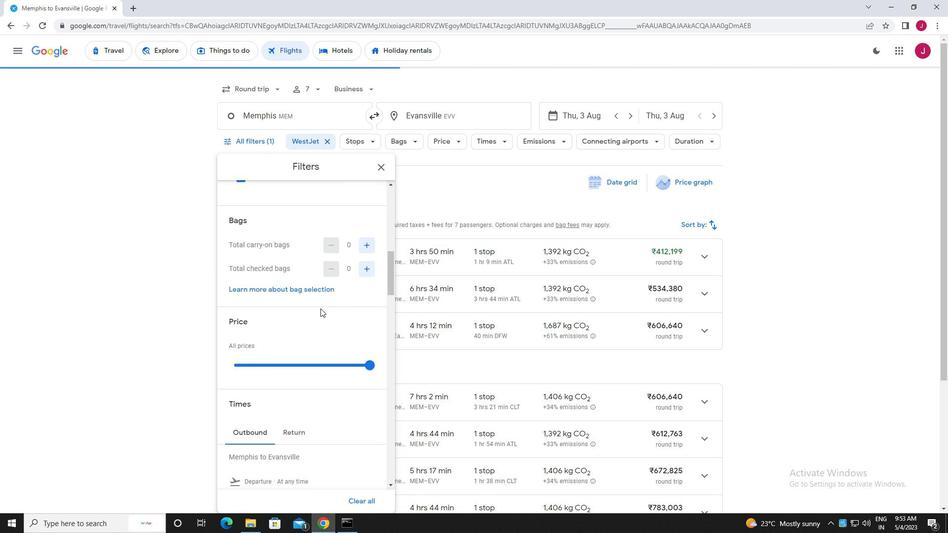 
Action: Mouse scrolled (321, 305) with delta (0, 0)
Screenshot: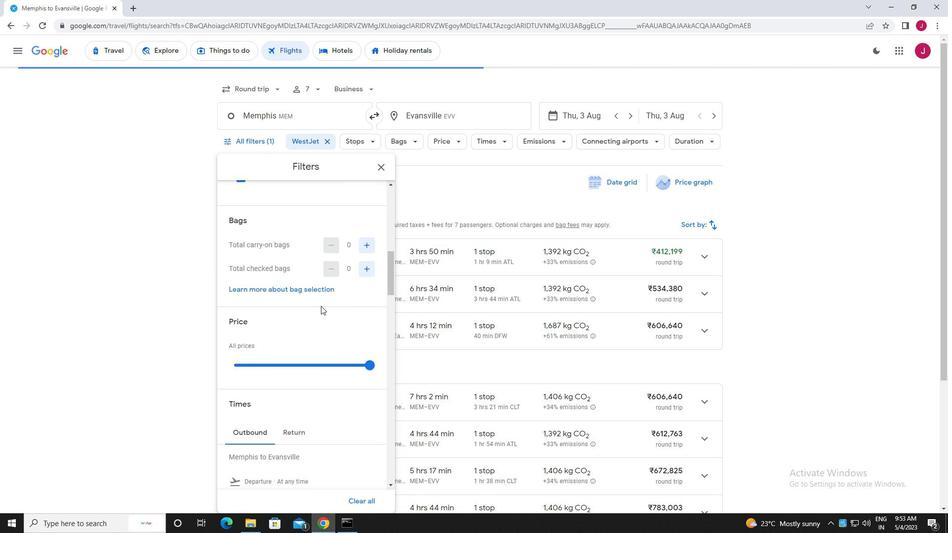 
Action: Mouse scrolled (321, 305) with delta (0, 0)
Screenshot: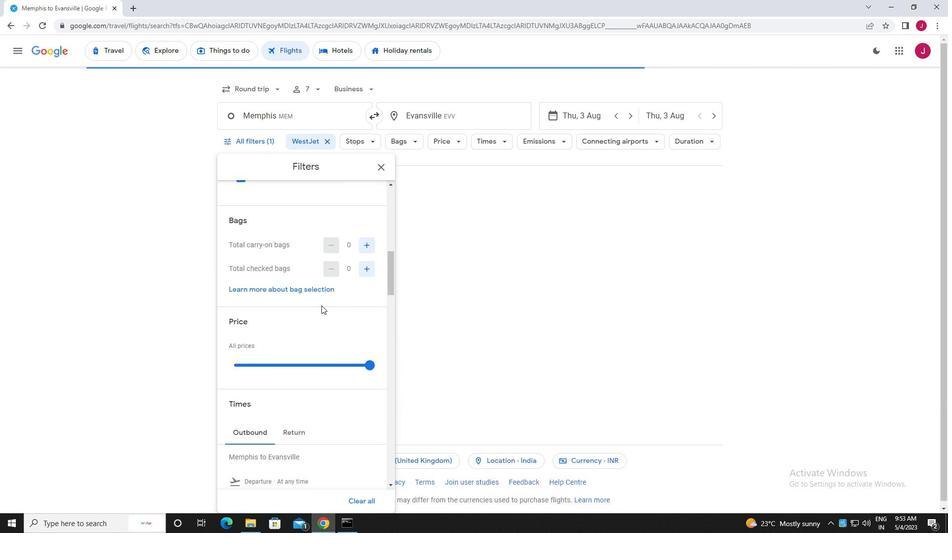 
Action: Mouse moved to (369, 266)
Screenshot: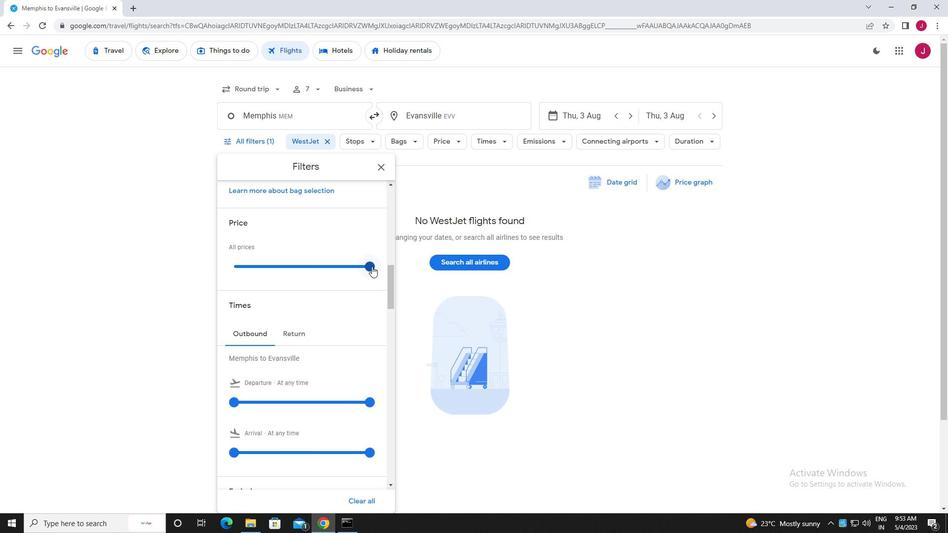 
Action: Mouse pressed left at (369, 266)
Screenshot: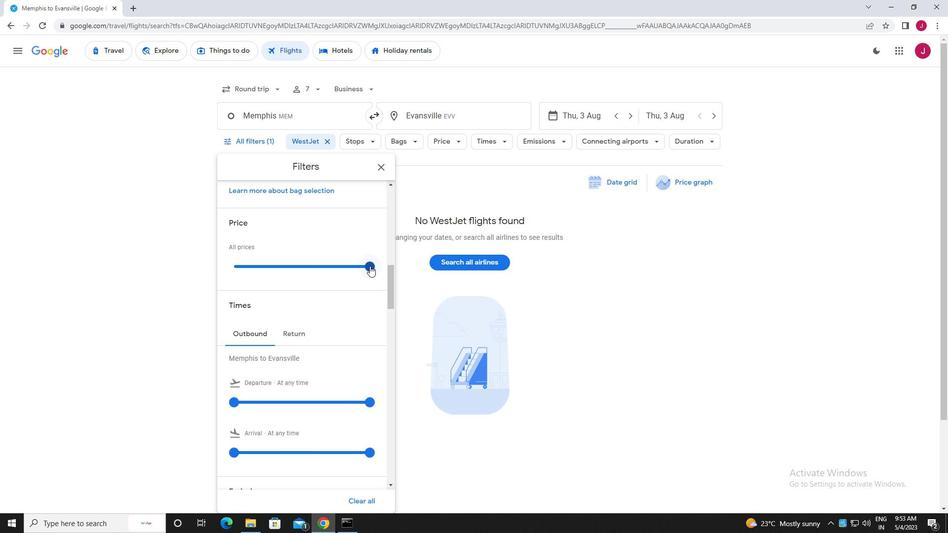 
Action: Mouse moved to (318, 259)
Screenshot: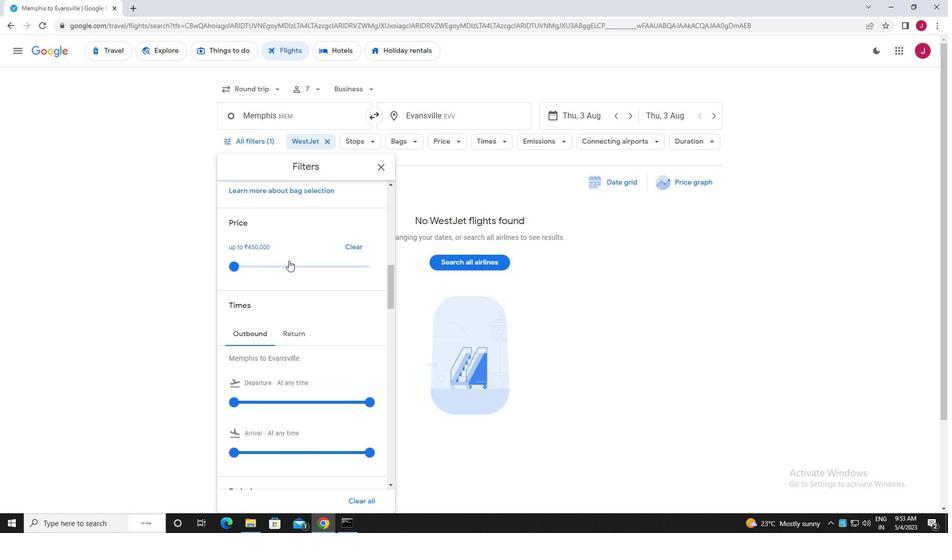 
Action: Mouse scrolled (318, 259) with delta (0, 0)
Screenshot: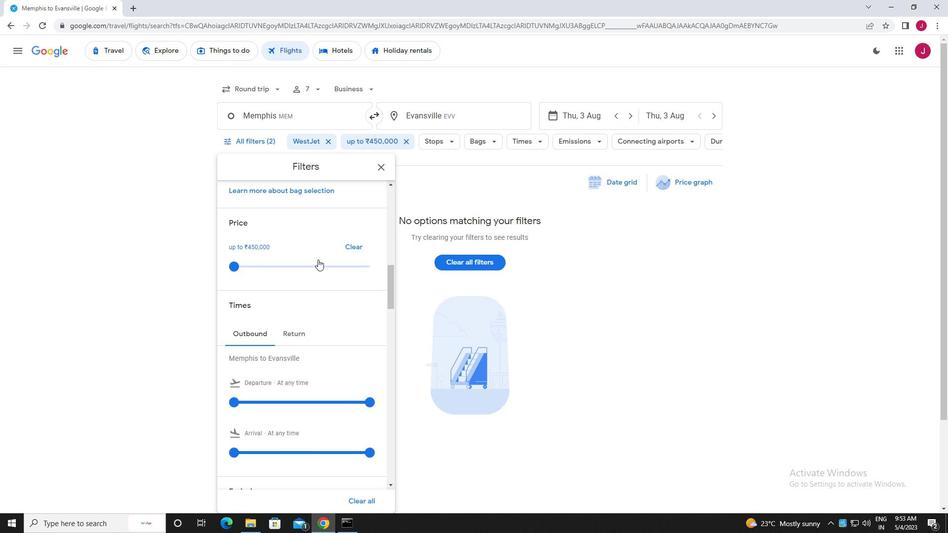 
Action: Mouse moved to (318, 260)
Screenshot: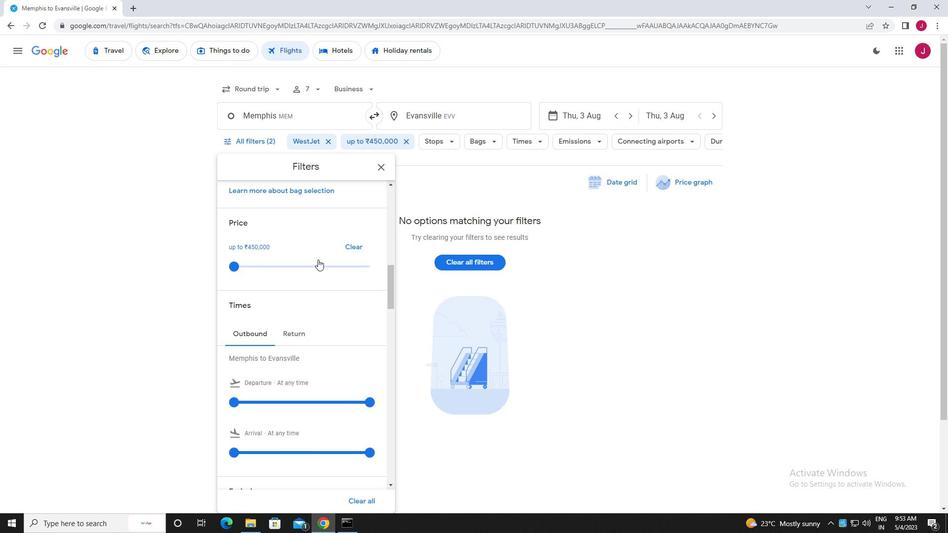 
Action: Mouse scrolled (318, 259) with delta (0, 0)
Screenshot: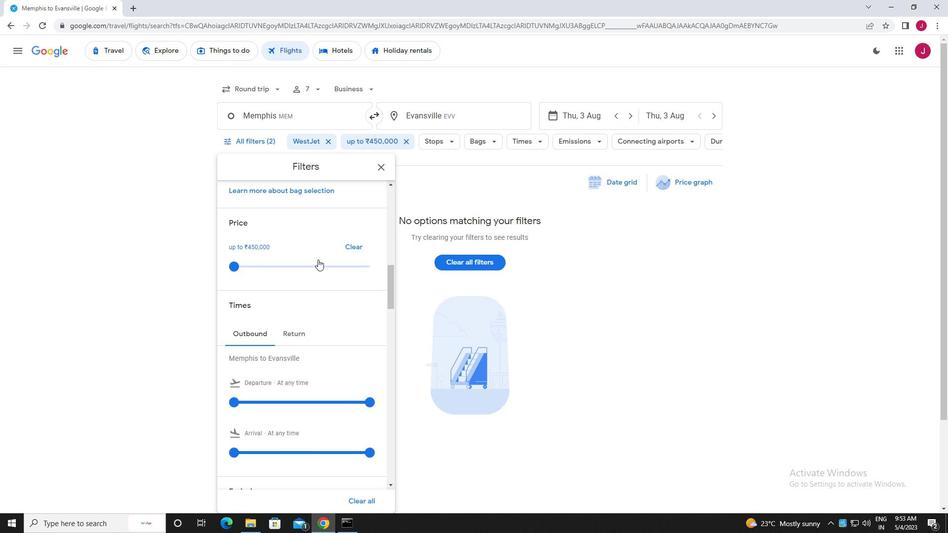 
Action: Mouse moved to (235, 305)
Screenshot: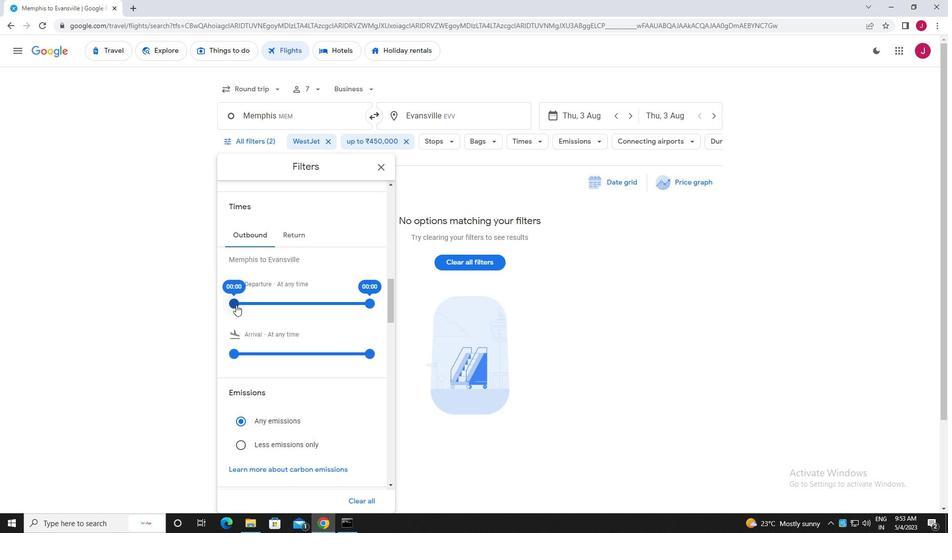 
Action: Mouse pressed left at (235, 305)
Screenshot: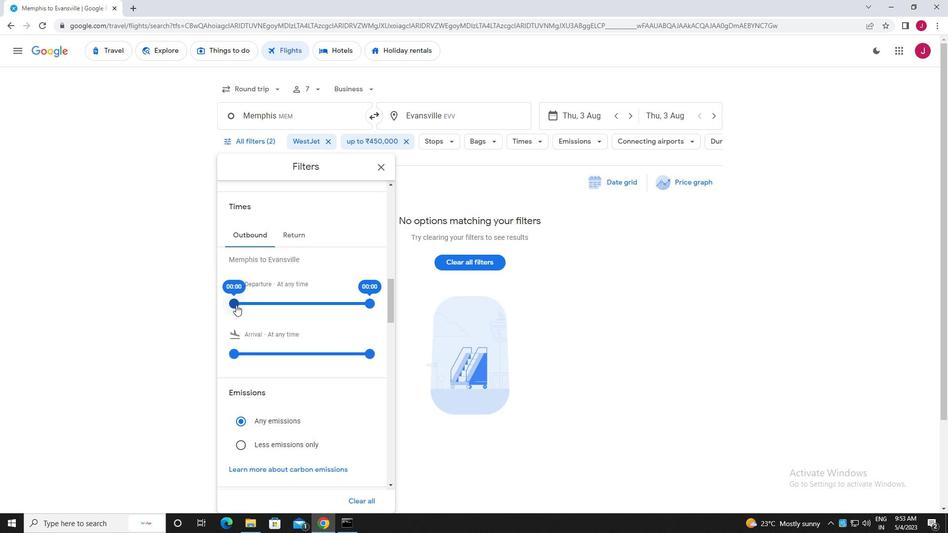 
Action: Mouse moved to (367, 303)
Screenshot: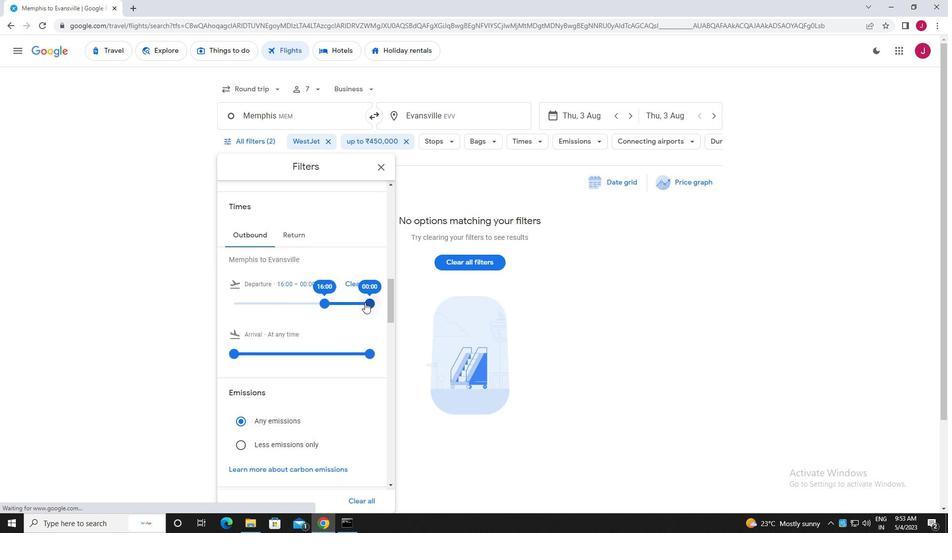 
Action: Mouse pressed left at (367, 303)
Screenshot: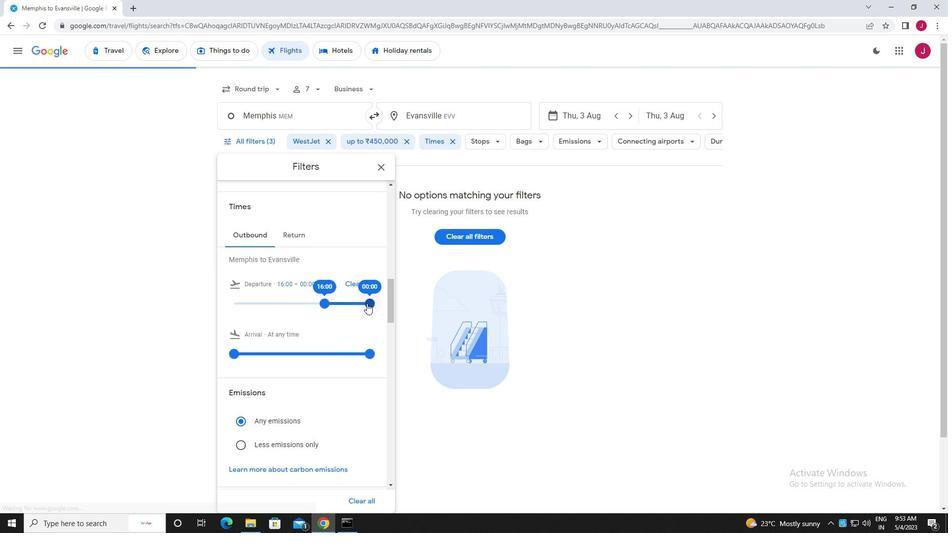 
Action: Mouse moved to (381, 166)
Screenshot: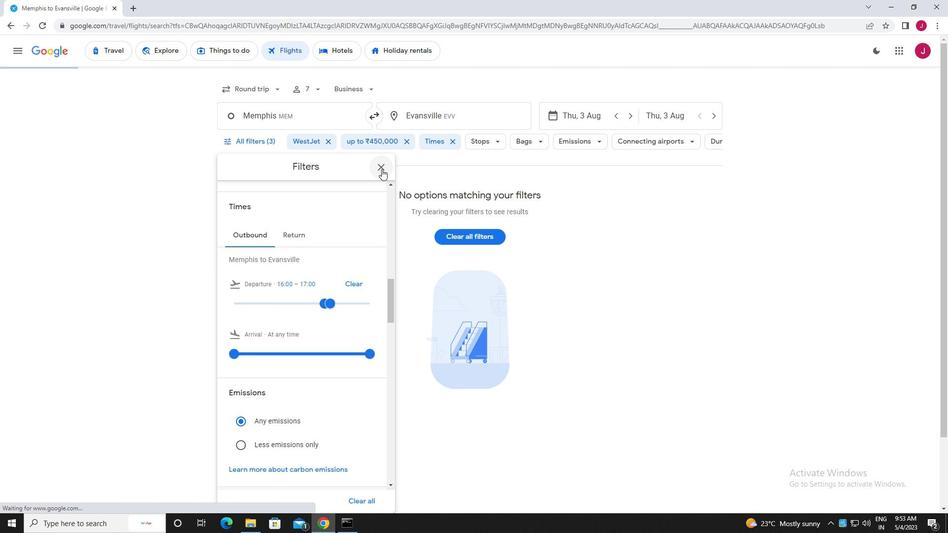 
Action: Mouse pressed left at (381, 166)
Screenshot: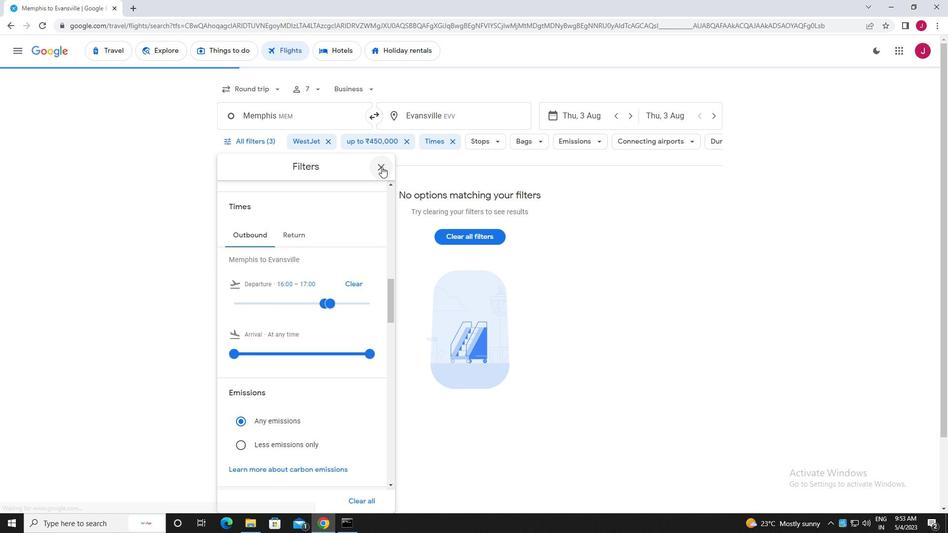 
Action: Mouse moved to (377, 168)
Screenshot: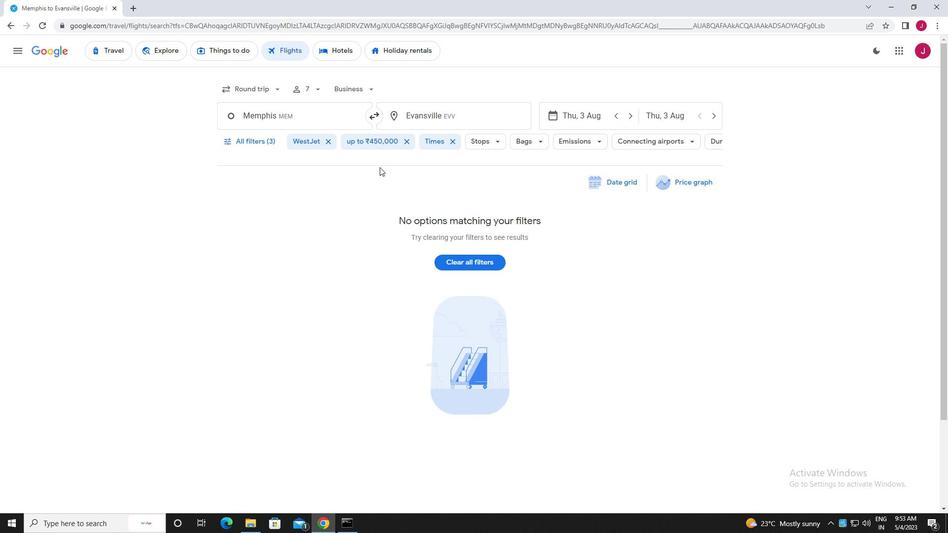 
